 Task: Add a signature Leila Perez containing With heartfelt thanks and warm wishes, Leila Perez to email address softage.6@softage.net and add a label Sales orders
Action: Mouse moved to (968, 54)
Screenshot: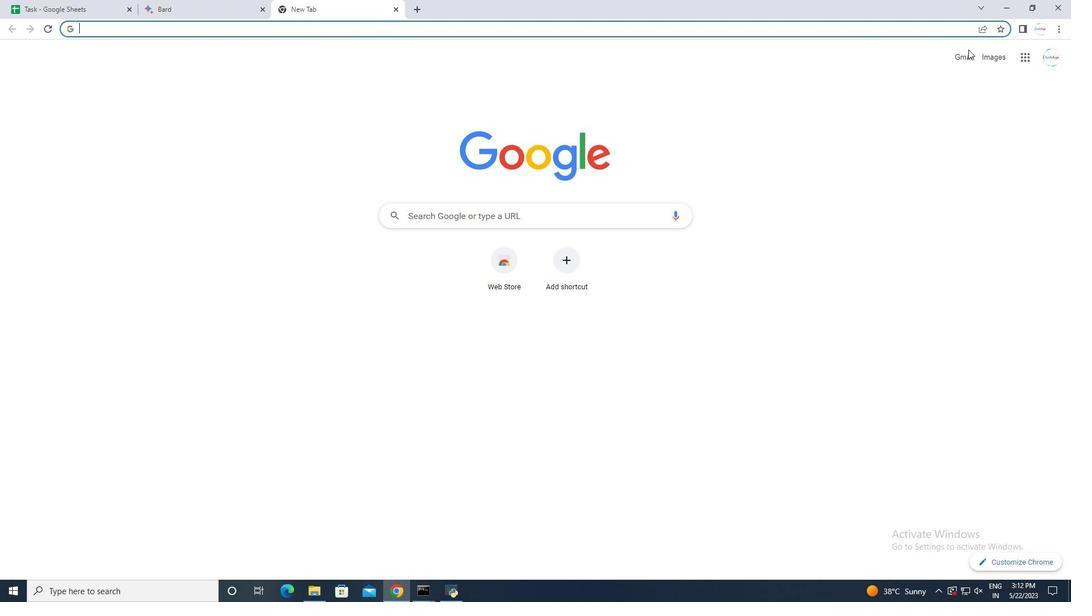 
Action: Mouse pressed left at (968, 54)
Screenshot: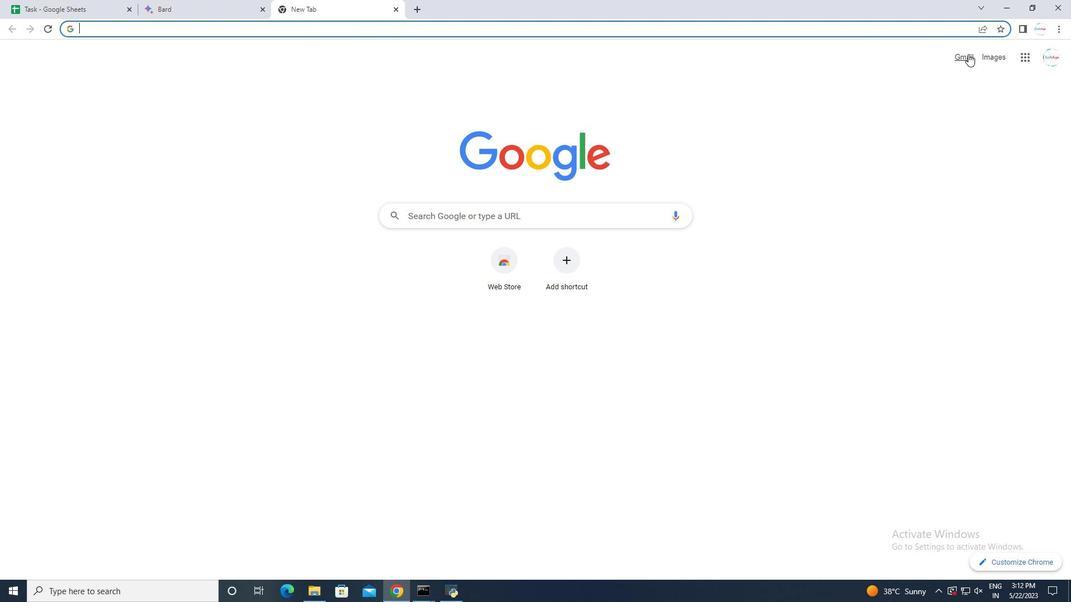 
Action: Mouse moved to (1002, 58)
Screenshot: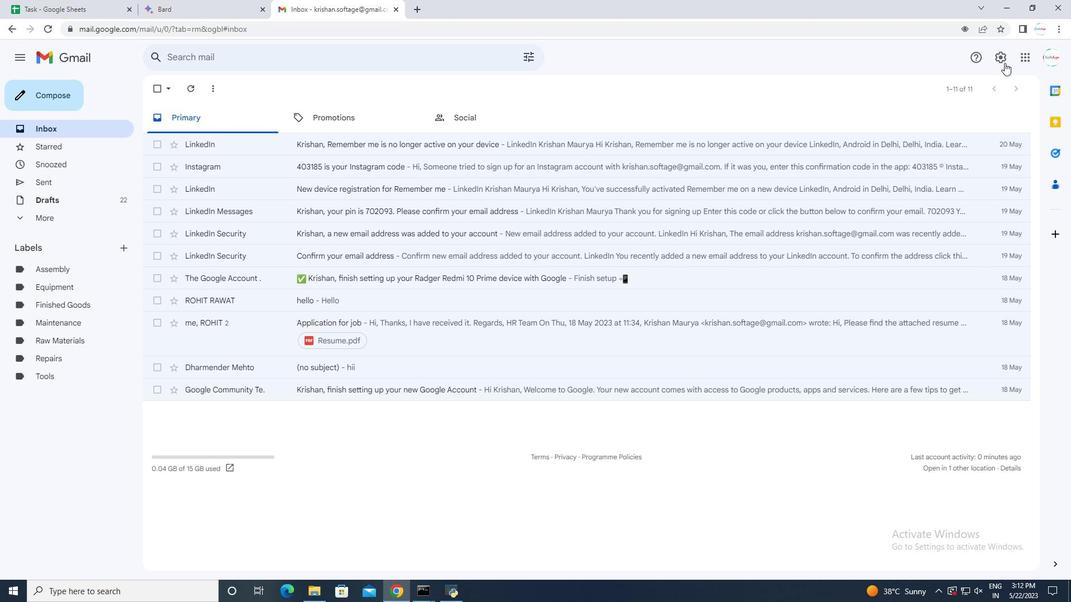
Action: Mouse pressed left at (1002, 58)
Screenshot: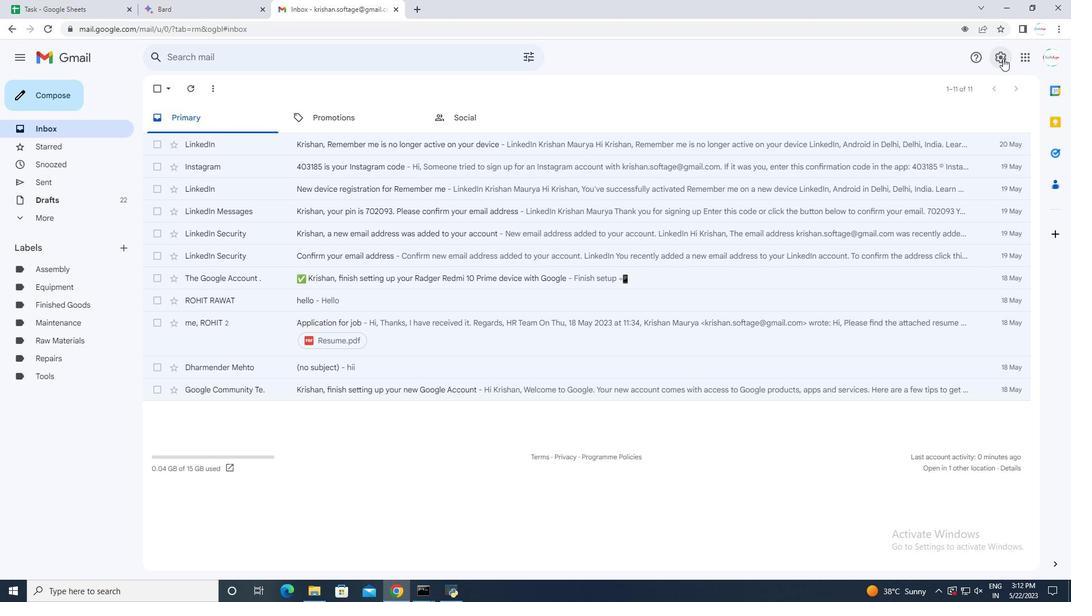 
Action: Mouse moved to (964, 113)
Screenshot: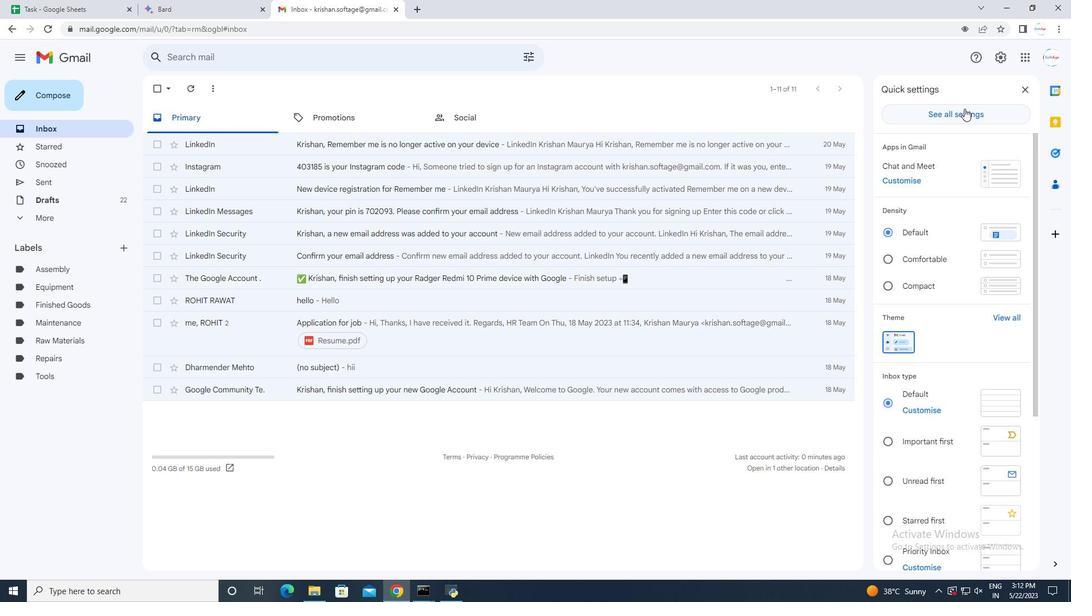 
Action: Mouse pressed left at (964, 113)
Screenshot: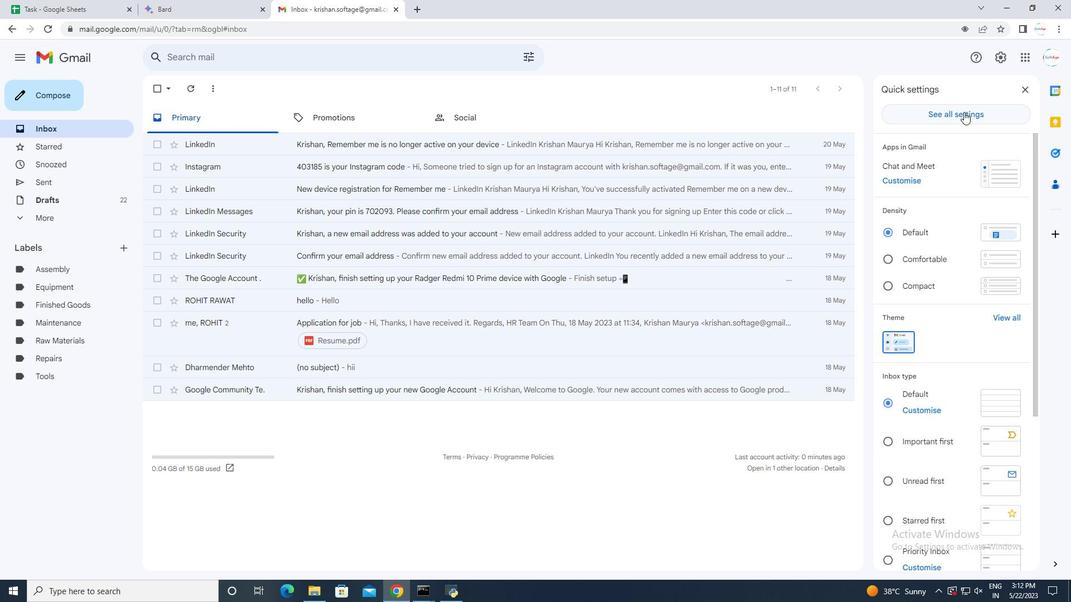
Action: Mouse moved to (231, 176)
Screenshot: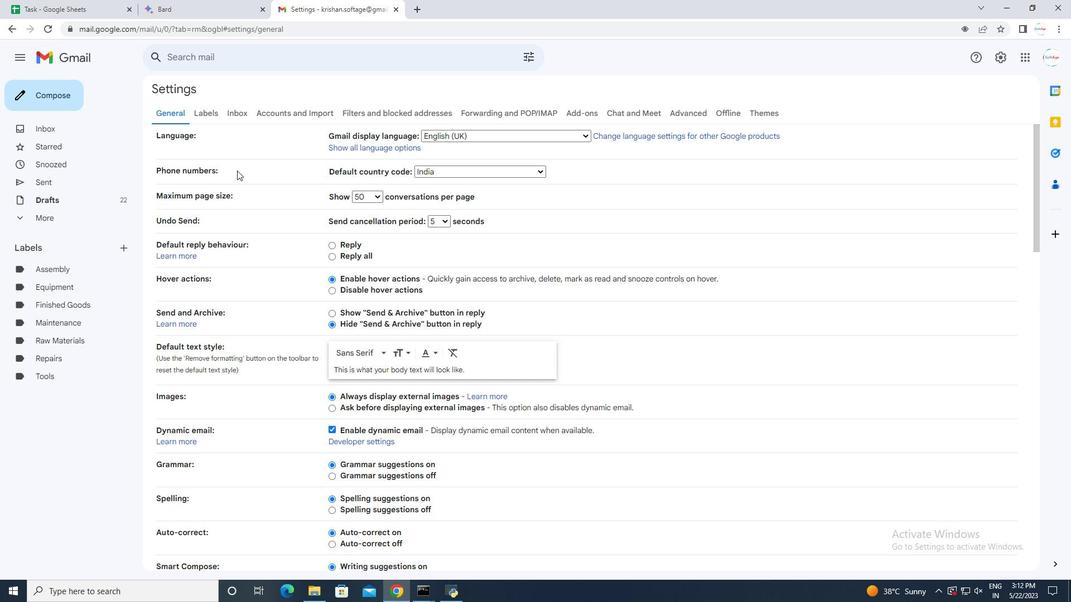
Action: Mouse scrolled (231, 175) with delta (0, 0)
Screenshot: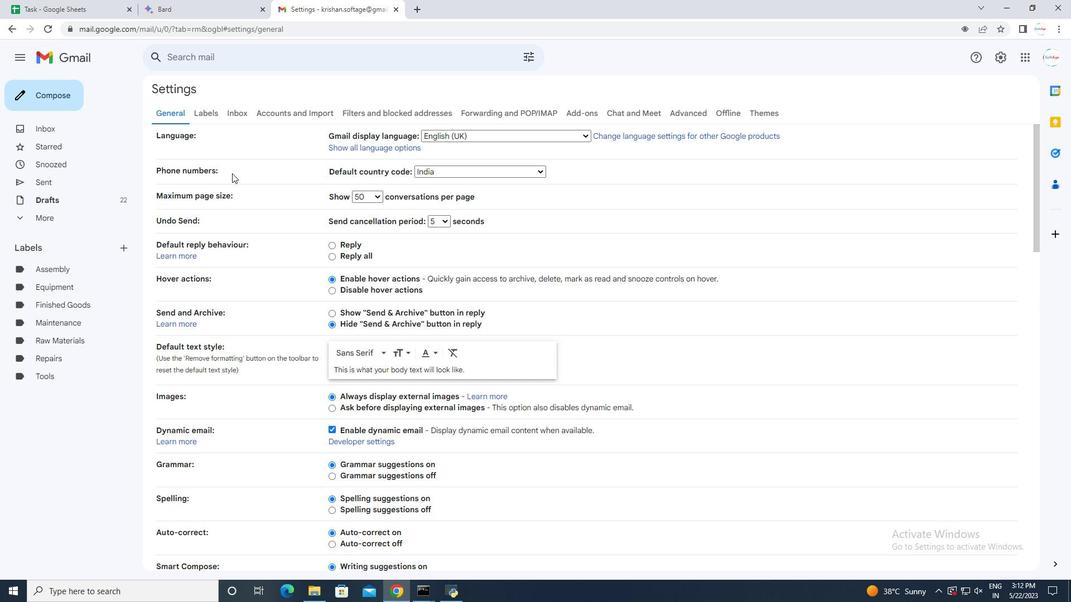 
Action: Mouse moved to (231, 177)
Screenshot: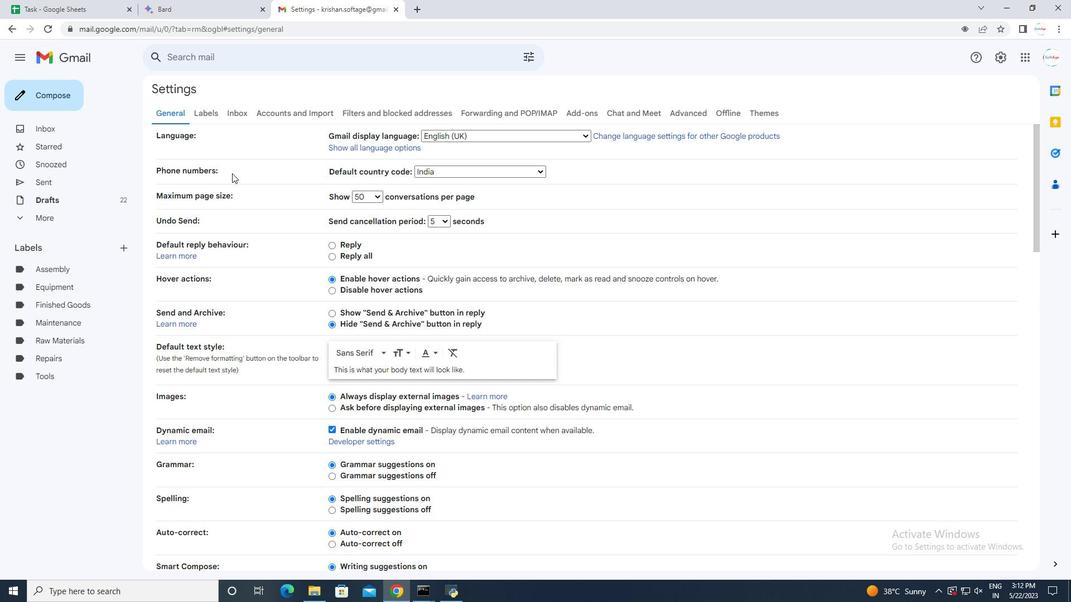 
Action: Mouse scrolled (231, 176) with delta (0, 0)
Screenshot: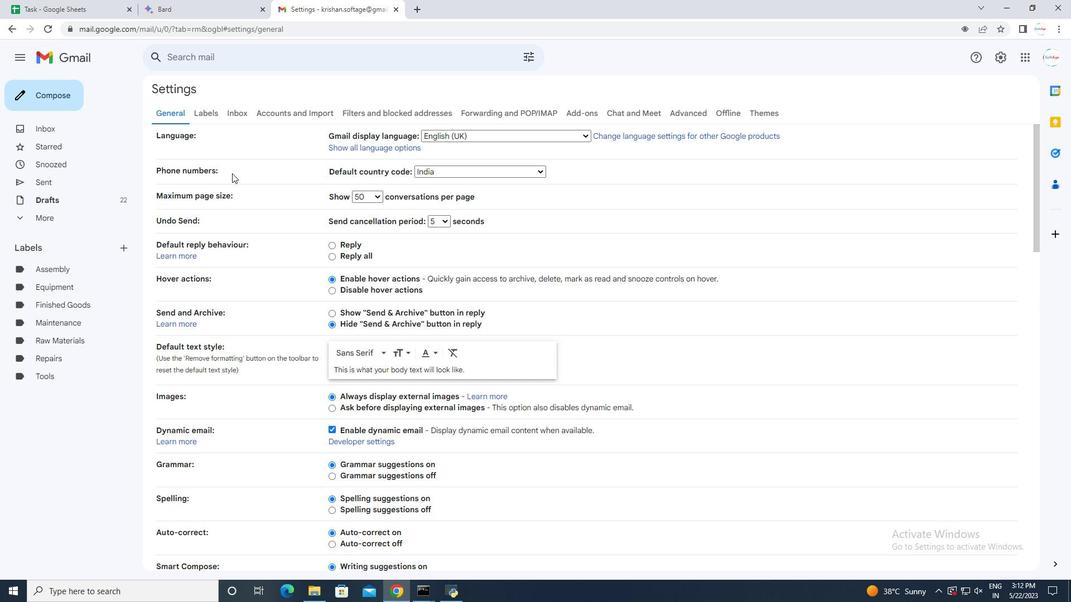 
Action: Mouse scrolled (231, 176) with delta (0, 0)
Screenshot: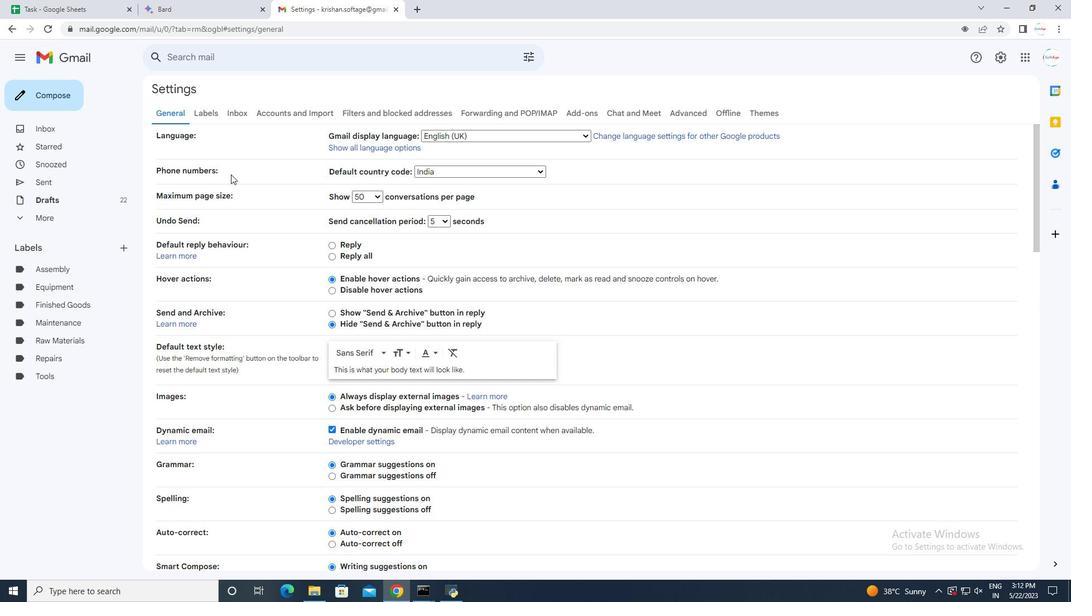 
Action: Mouse scrolled (231, 176) with delta (0, 0)
Screenshot: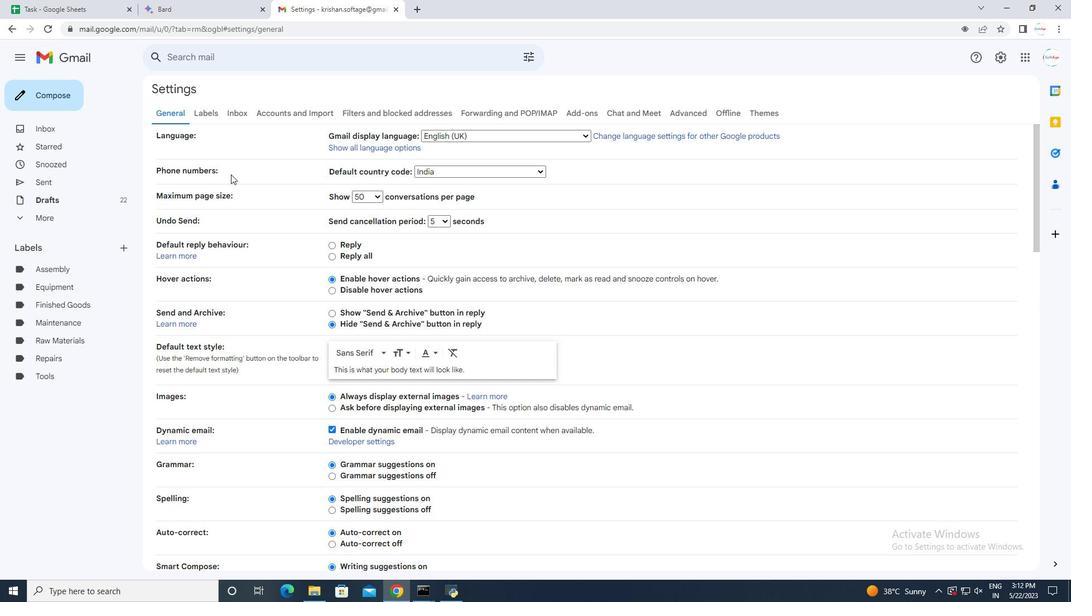 
Action: Mouse scrolled (231, 176) with delta (0, 0)
Screenshot: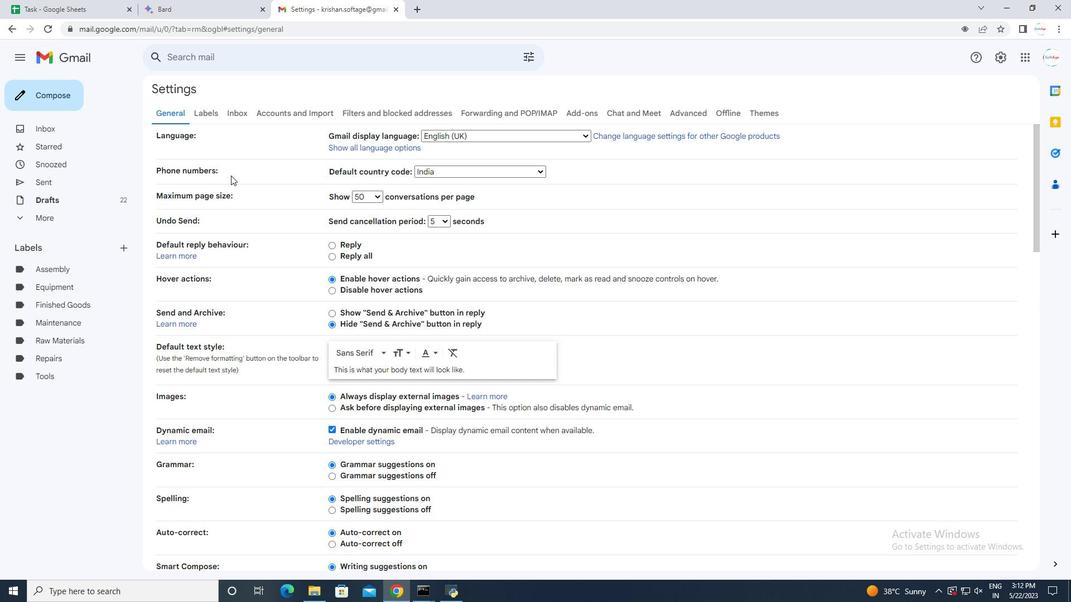 
Action: Mouse scrolled (231, 176) with delta (0, 0)
Screenshot: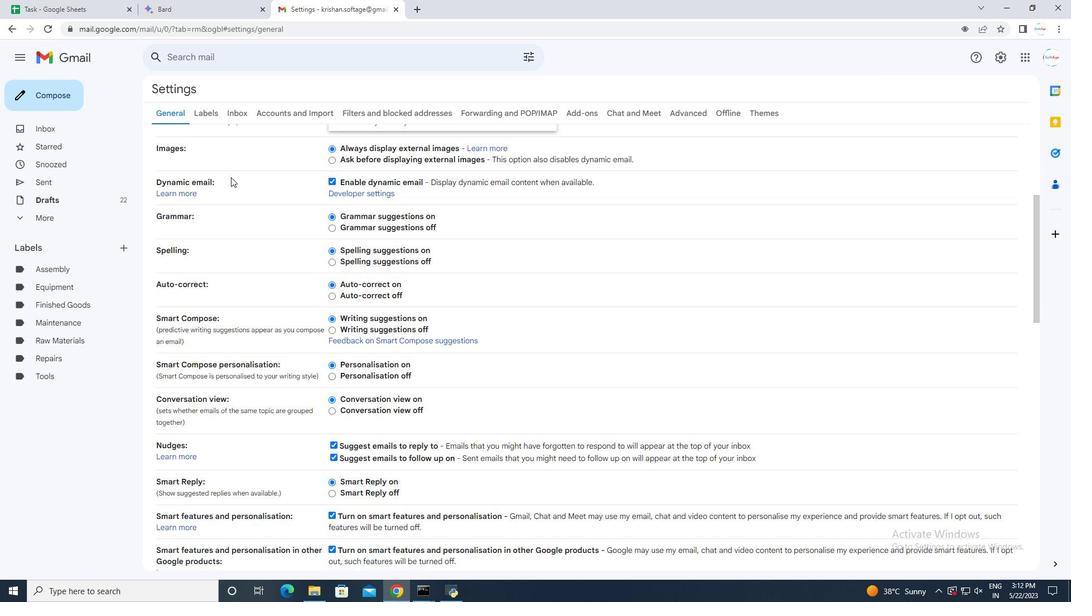
Action: Mouse scrolled (231, 176) with delta (0, 0)
Screenshot: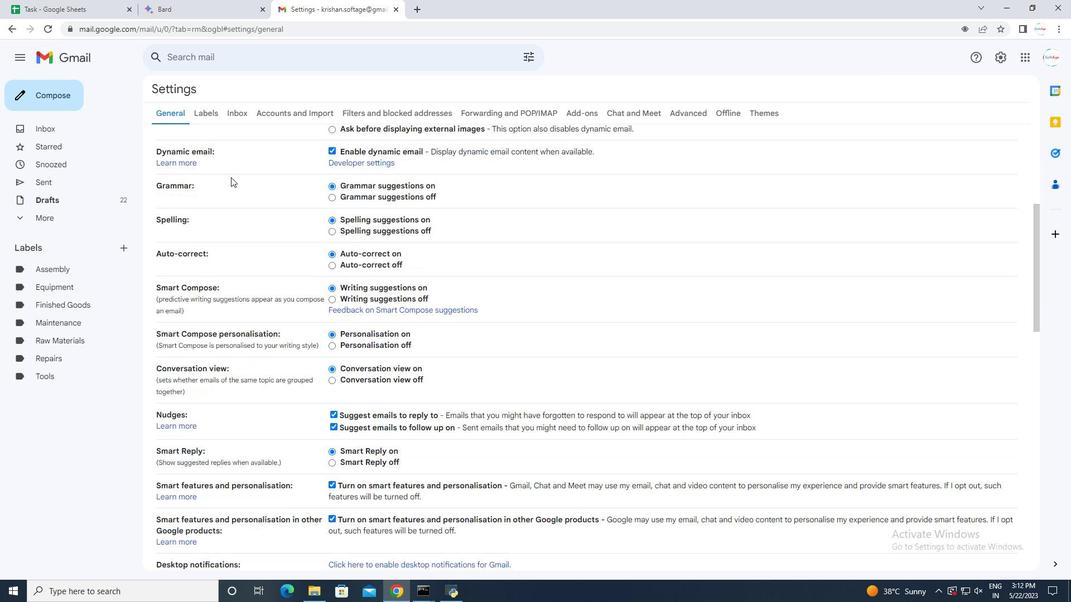 
Action: Mouse scrolled (231, 176) with delta (0, 0)
Screenshot: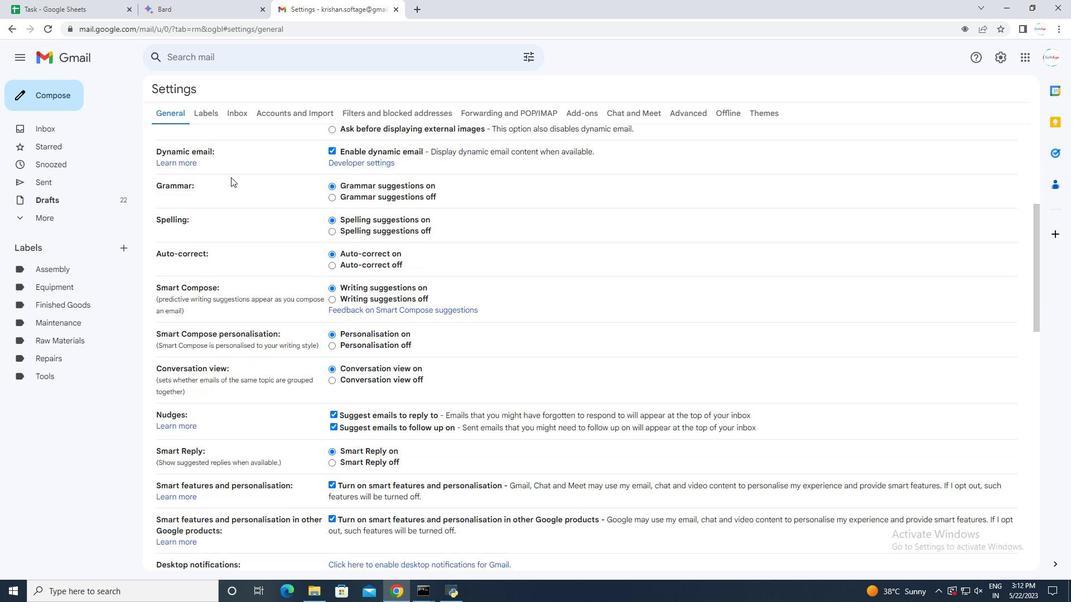 
Action: Mouse scrolled (231, 176) with delta (0, 0)
Screenshot: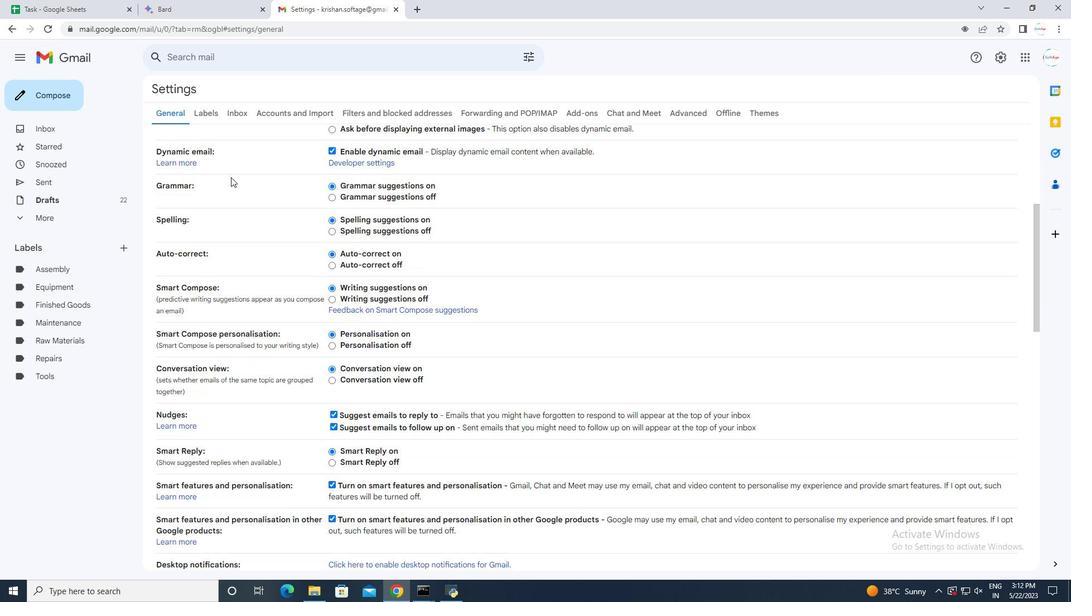 
Action: Mouse moved to (234, 185)
Screenshot: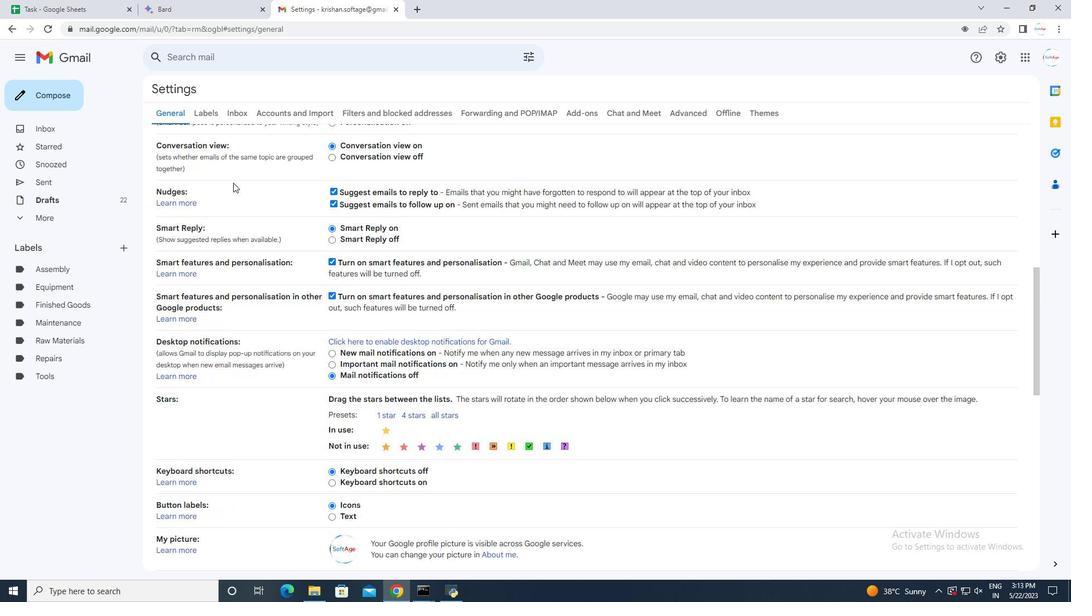 
Action: Mouse scrolled (233, 184) with delta (0, 0)
Screenshot: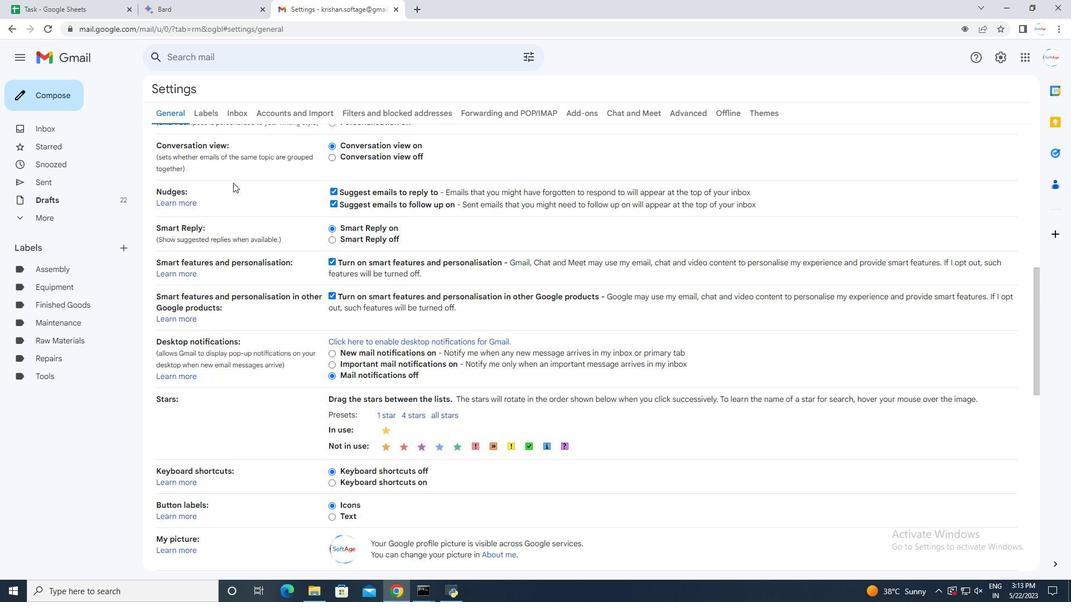 
Action: Mouse moved to (234, 185)
Screenshot: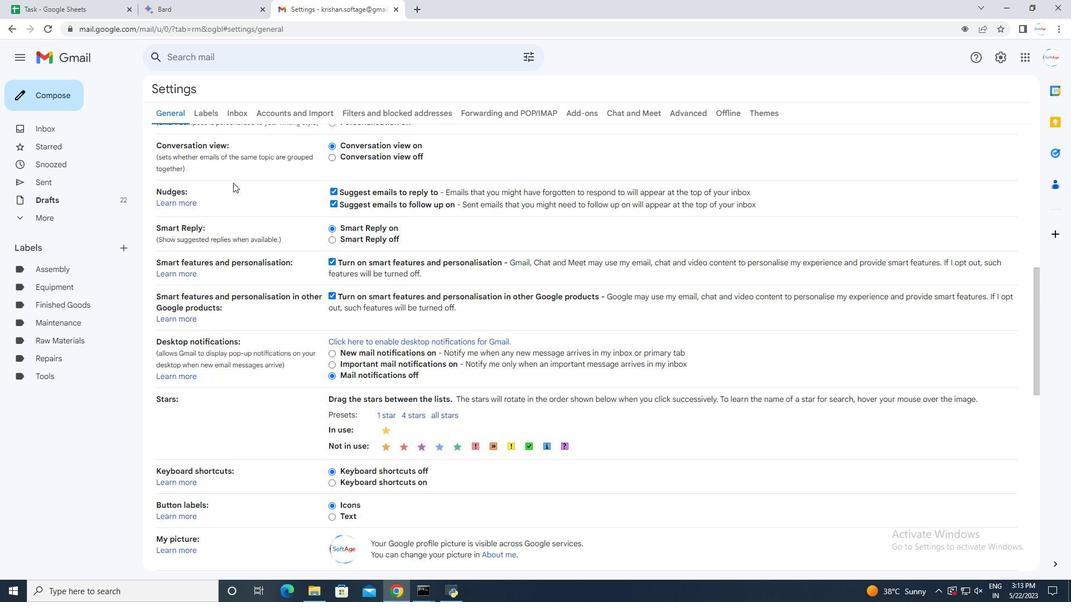 
Action: Mouse scrolled (234, 184) with delta (0, 0)
Screenshot: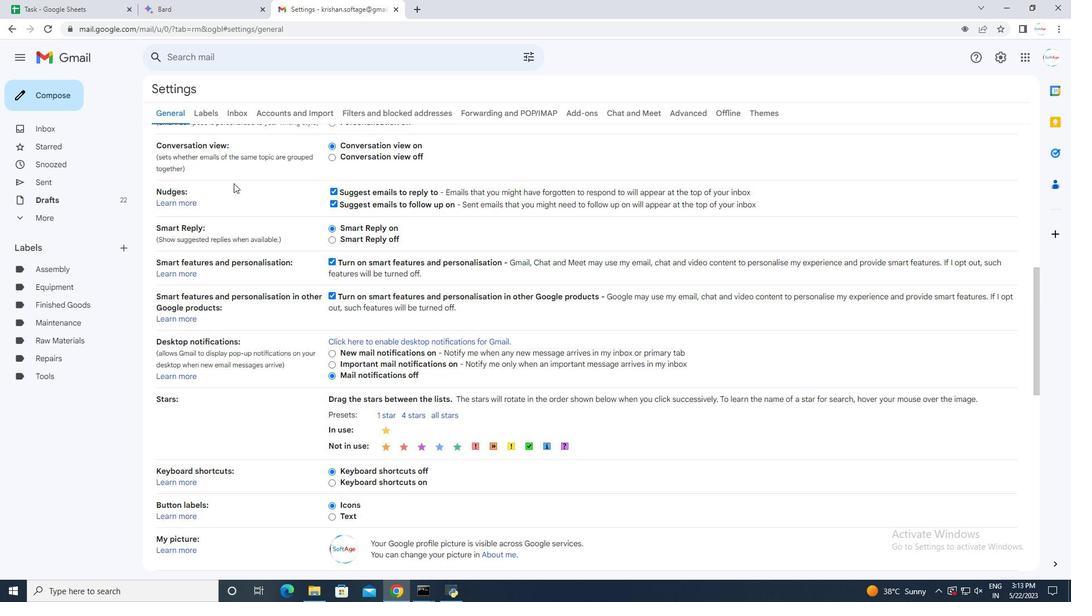 
Action: Mouse moved to (237, 192)
Screenshot: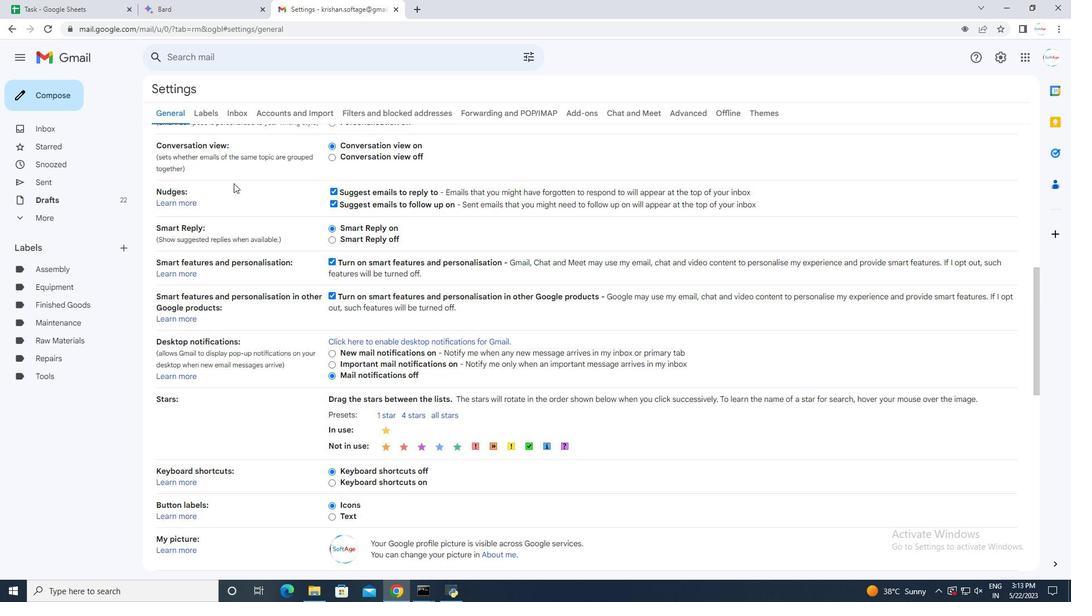 
Action: Mouse scrolled (234, 185) with delta (0, 0)
Screenshot: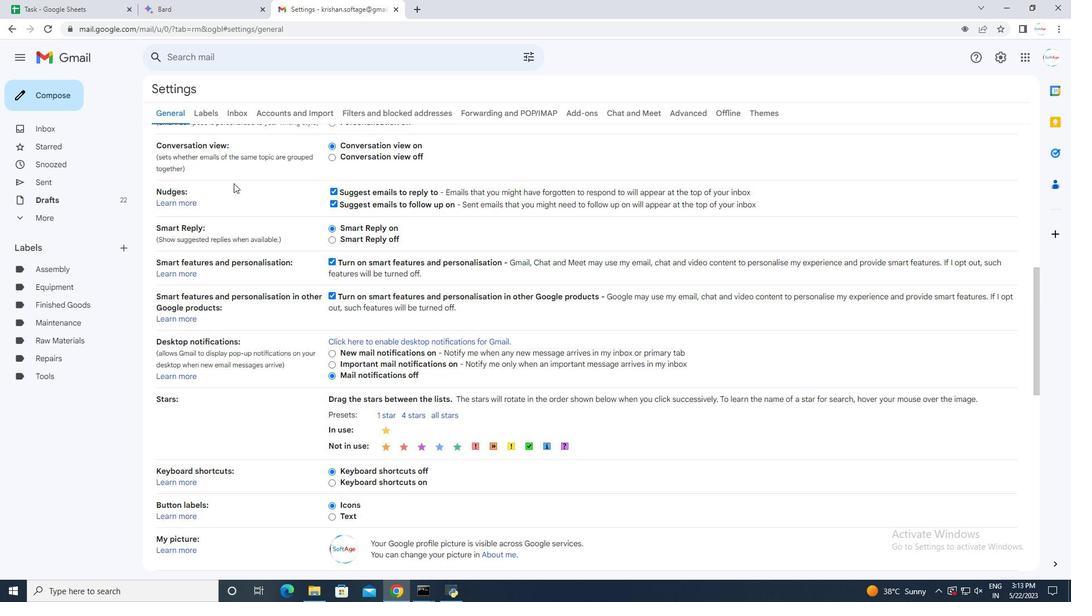 
Action: Mouse moved to (242, 208)
Screenshot: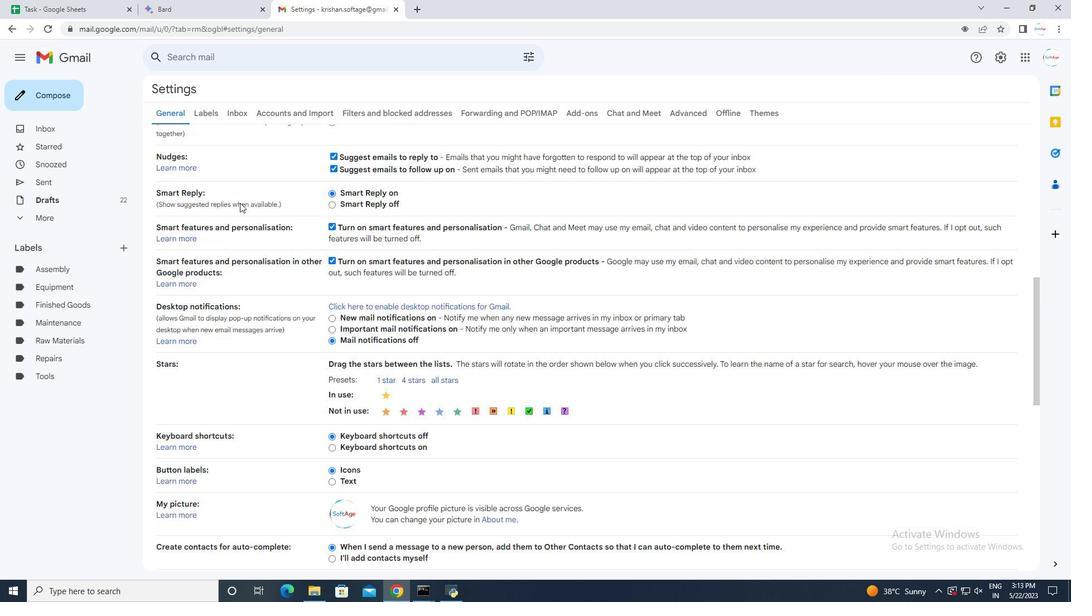
Action: Mouse scrolled (242, 208) with delta (0, 0)
Screenshot: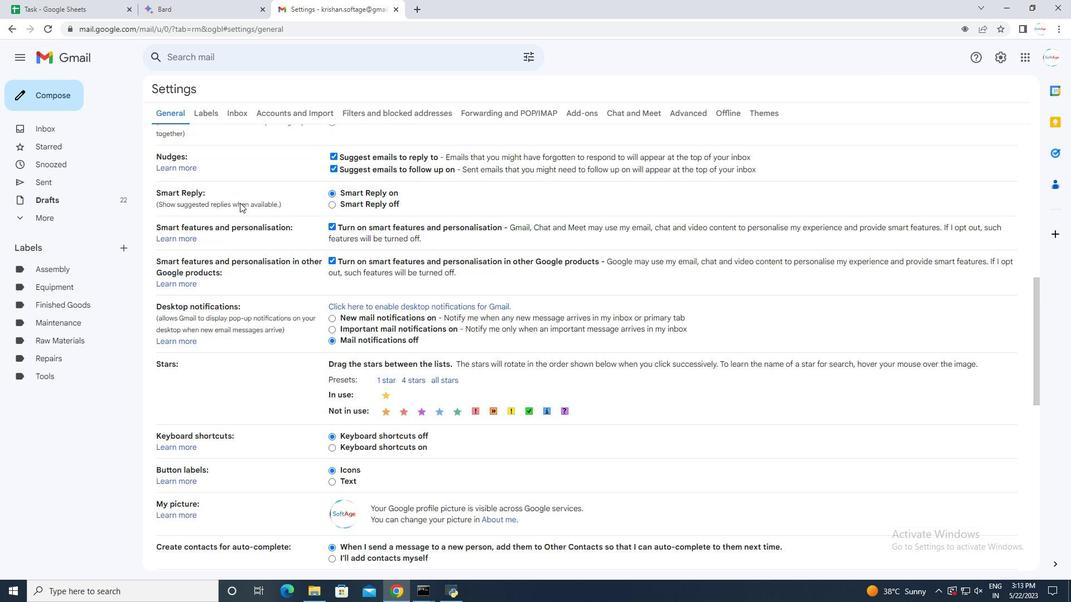 
Action: Mouse moved to (243, 210)
Screenshot: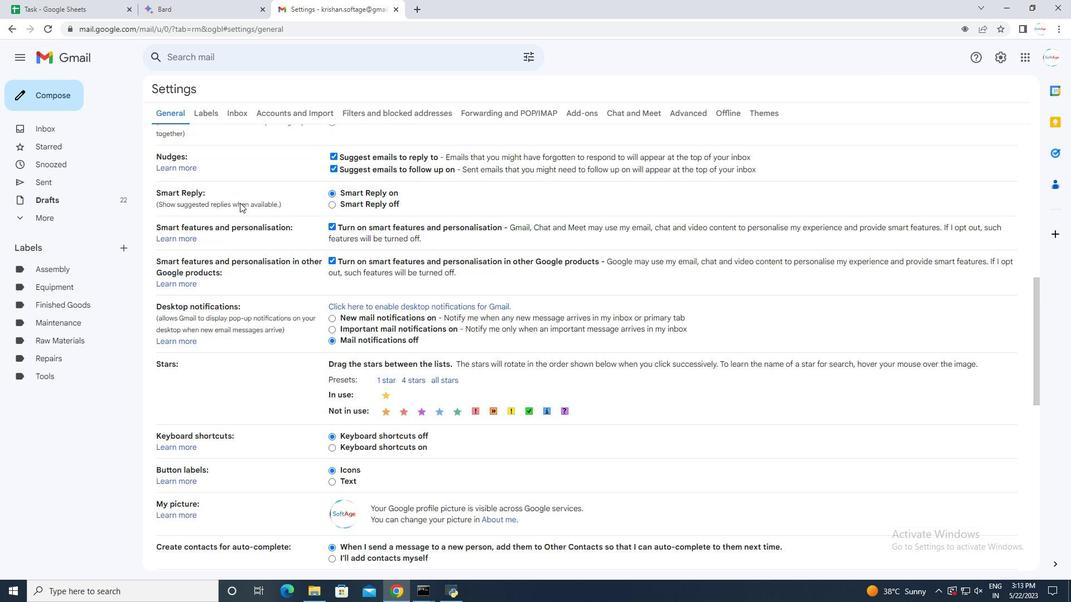 
Action: Mouse scrolled (243, 209) with delta (0, 0)
Screenshot: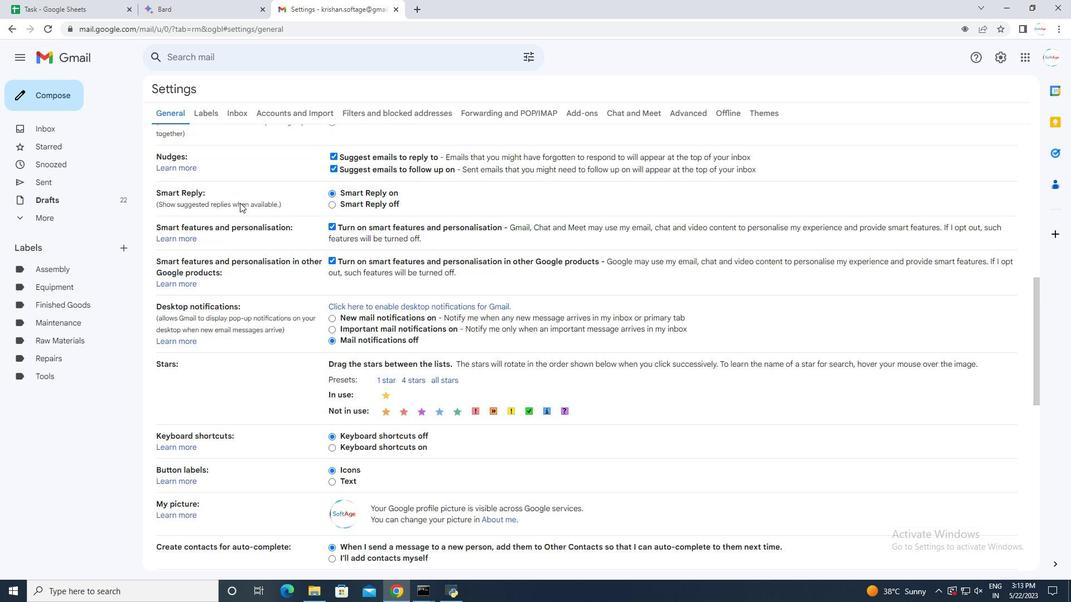 
Action: Mouse moved to (243, 210)
Screenshot: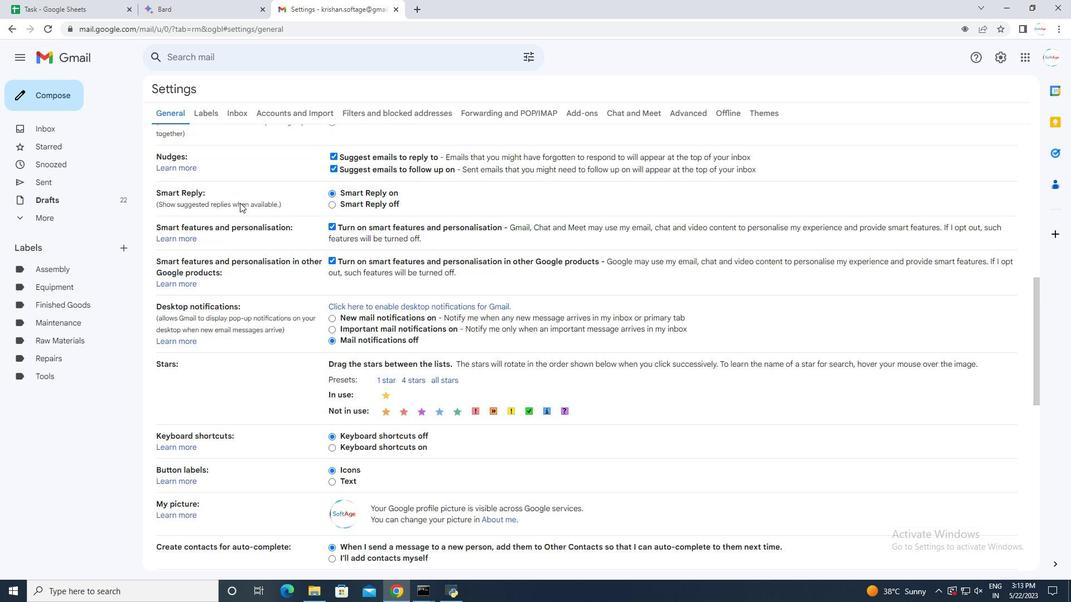 
Action: Mouse scrolled (243, 209) with delta (0, 0)
Screenshot: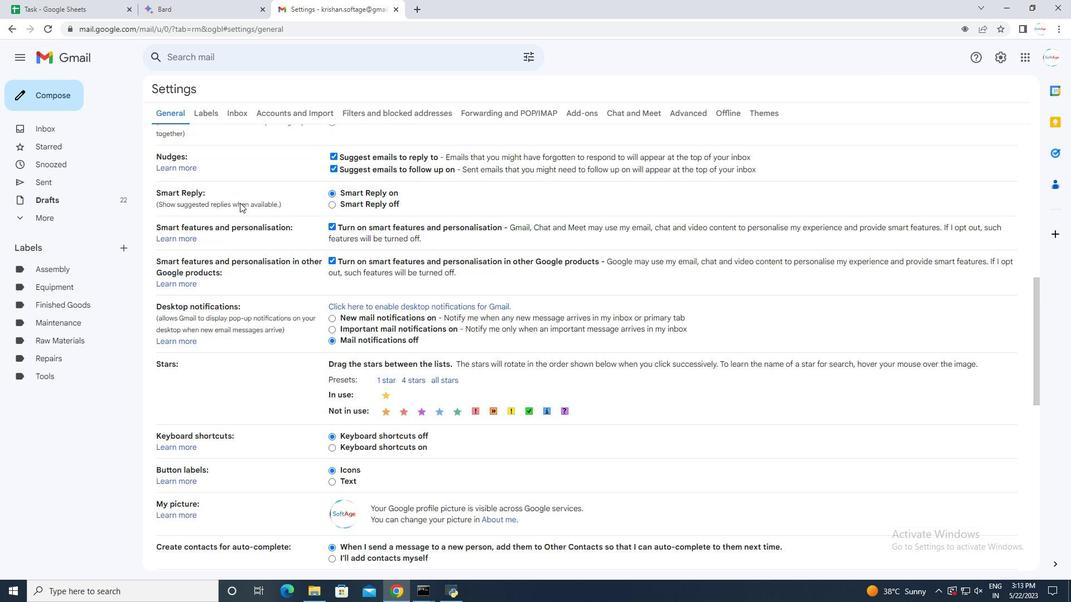 
Action: Mouse moved to (420, 409)
Screenshot: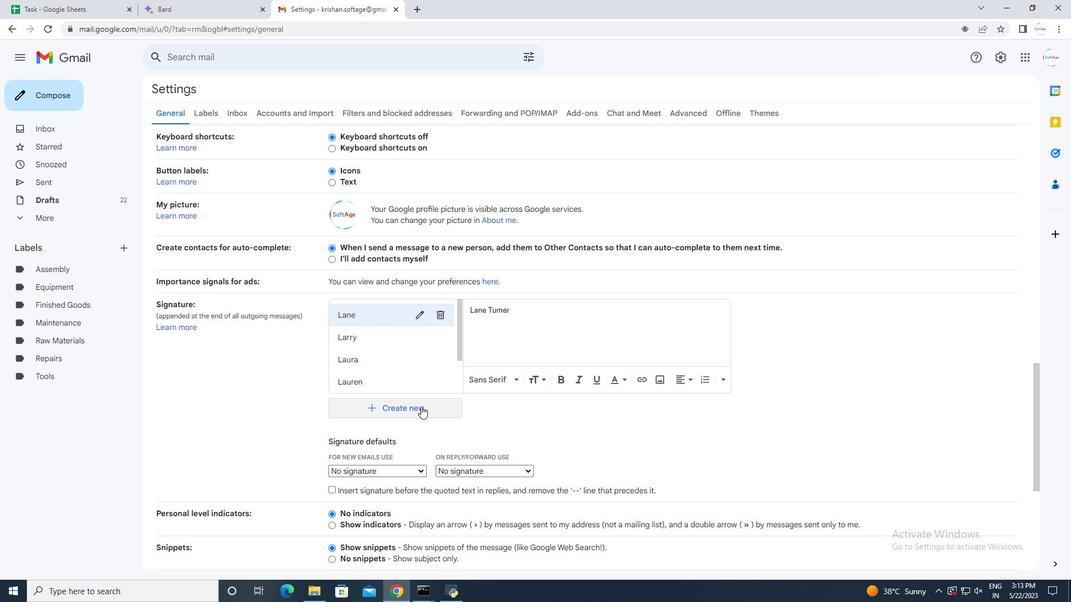 
Action: Mouse pressed left at (420, 409)
Screenshot: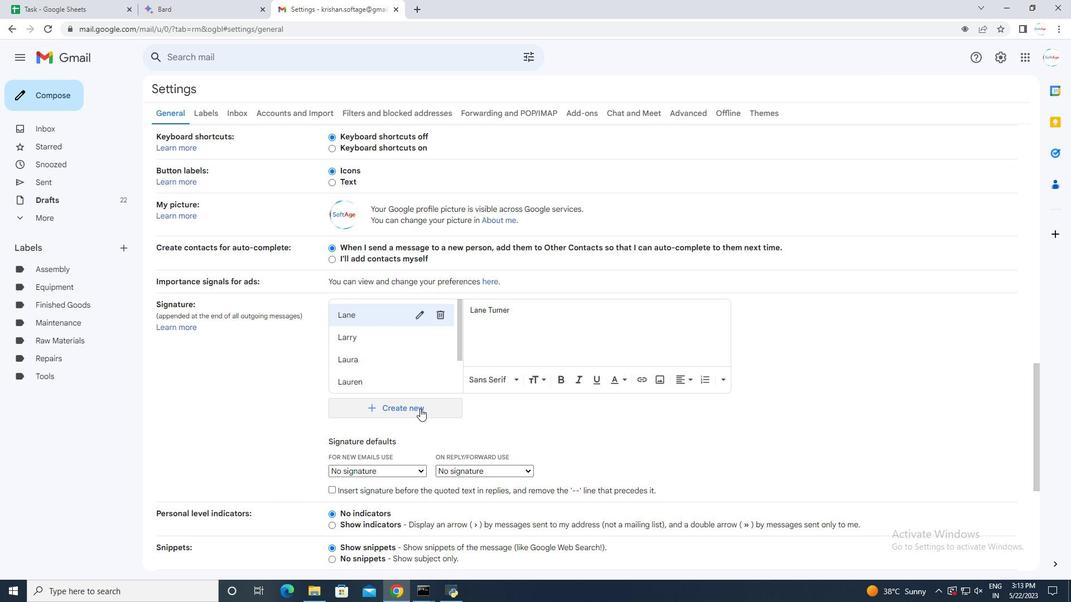 
Action: Mouse moved to (441, 300)
Screenshot: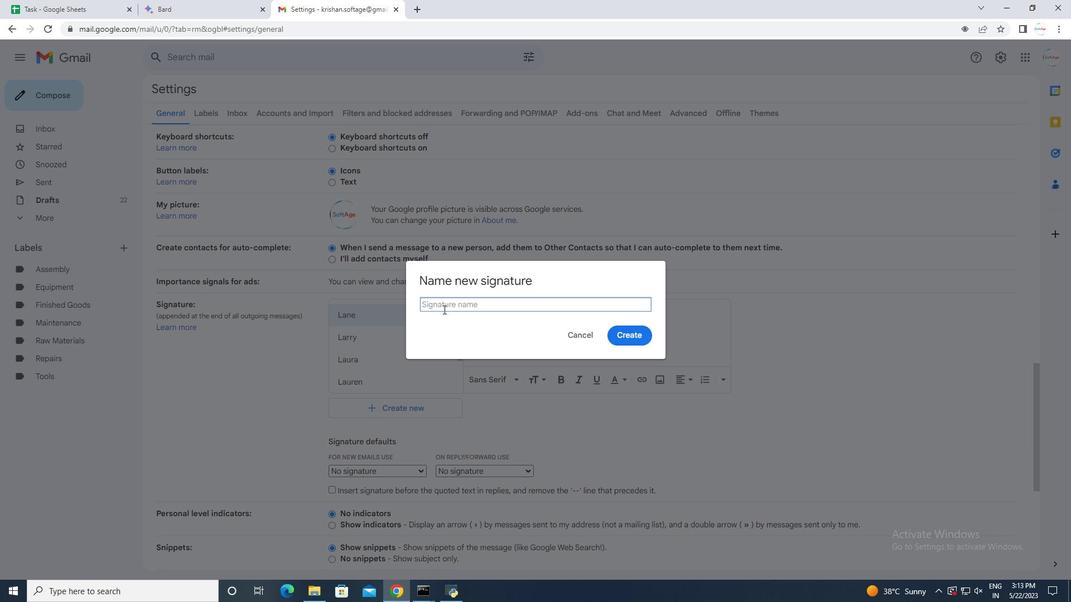 
Action: Mouse pressed left at (441, 300)
Screenshot: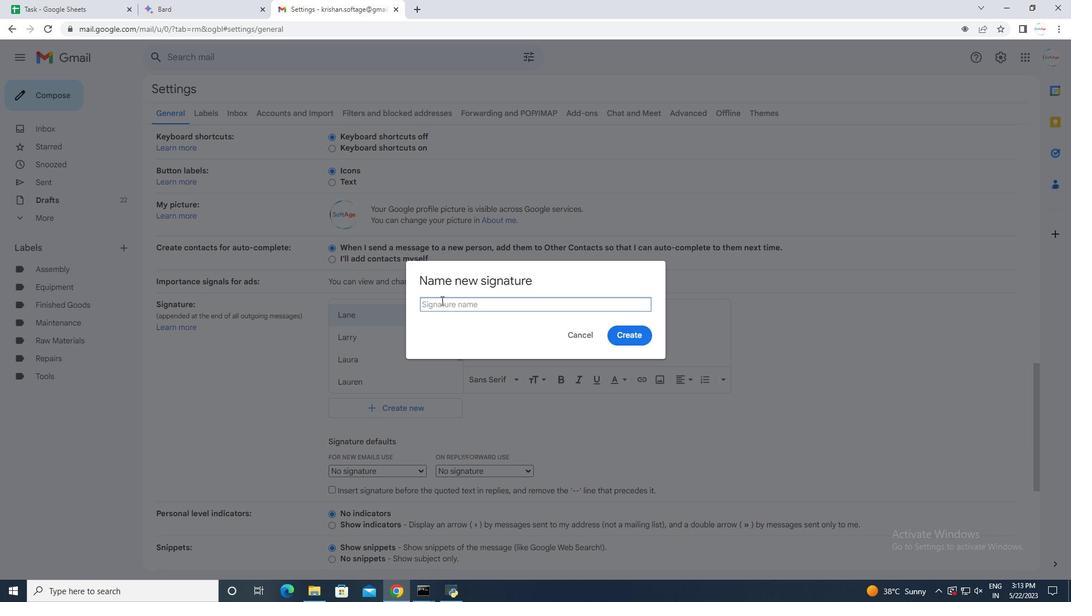 
Action: Mouse moved to (444, 298)
Screenshot: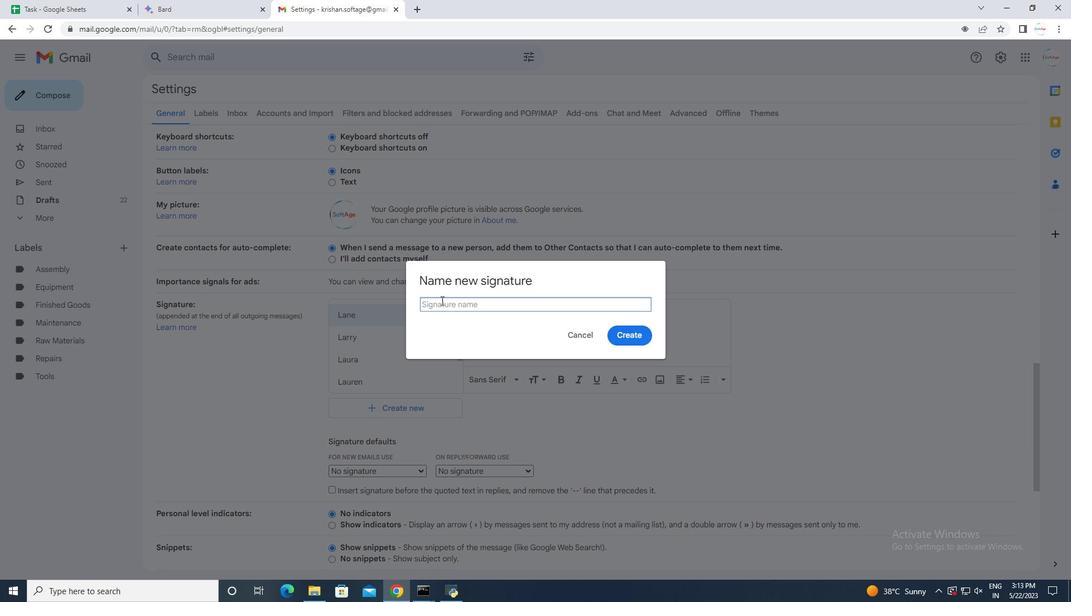 
Action: Key pressed <Key.shift>Leila
Screenshot: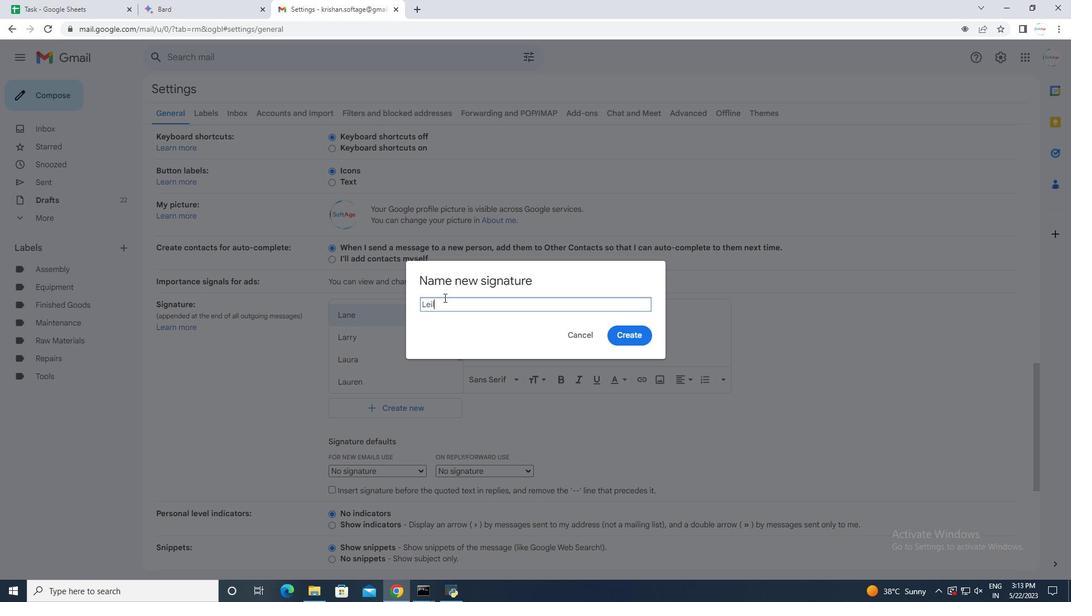 
Action: Mouse moved to (625, 338)
Screenshot: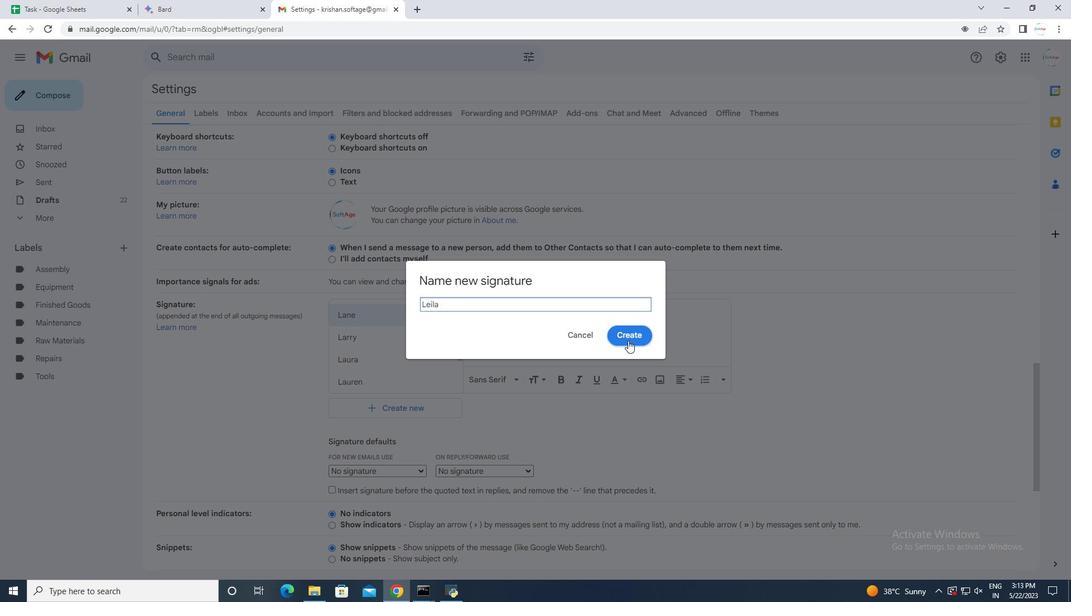 
Action: Mouse pressed left at (625, 338)
Screenshot: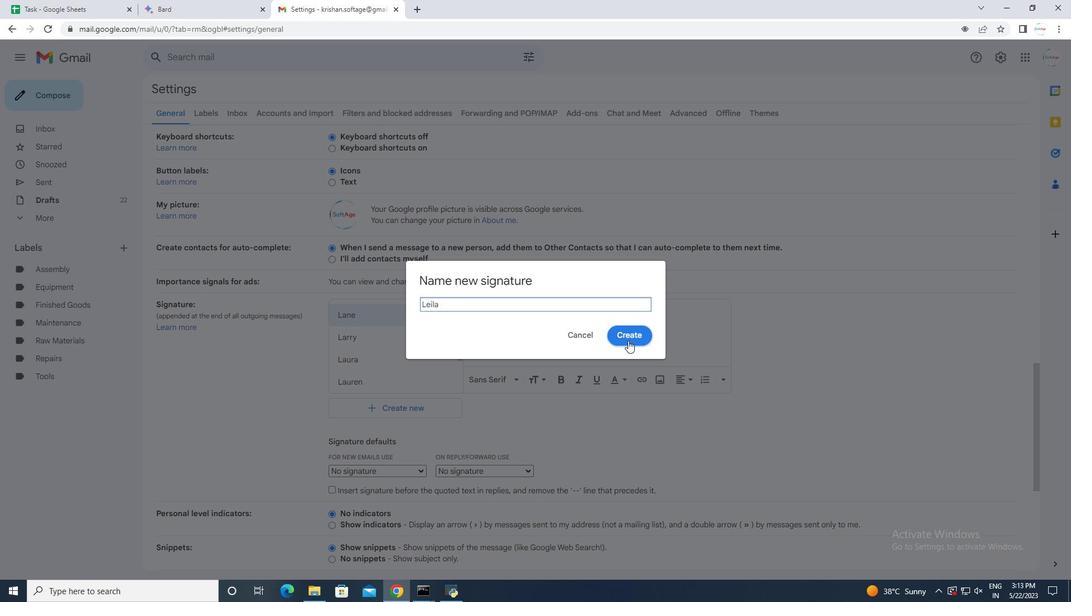 
Action: Mouse moved to (602, 332)
Screenshot: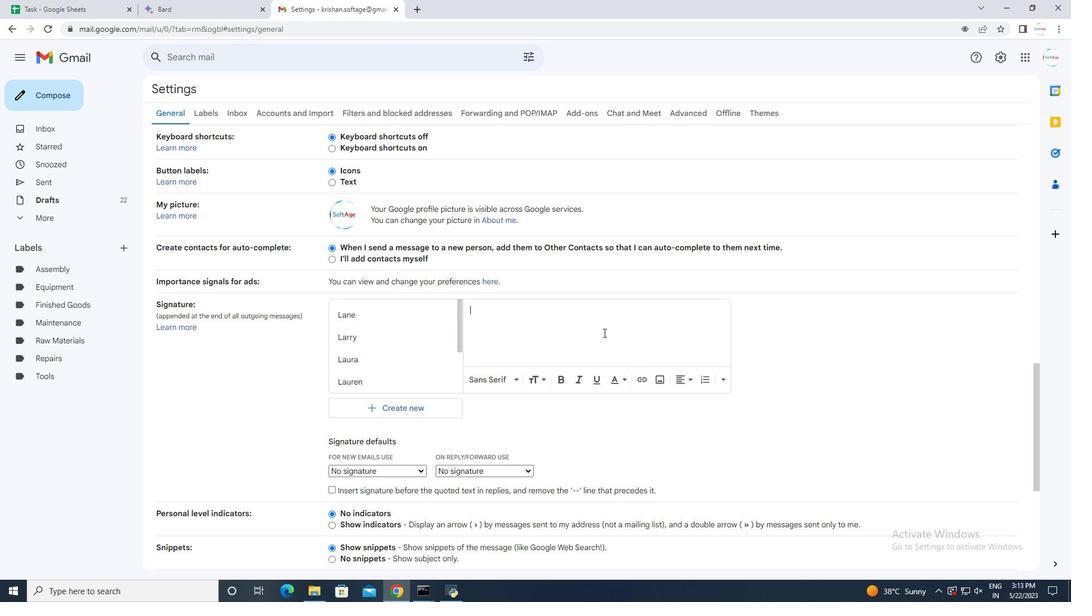 
Action: Mouse pressed left at (602, 332)
Screenshot: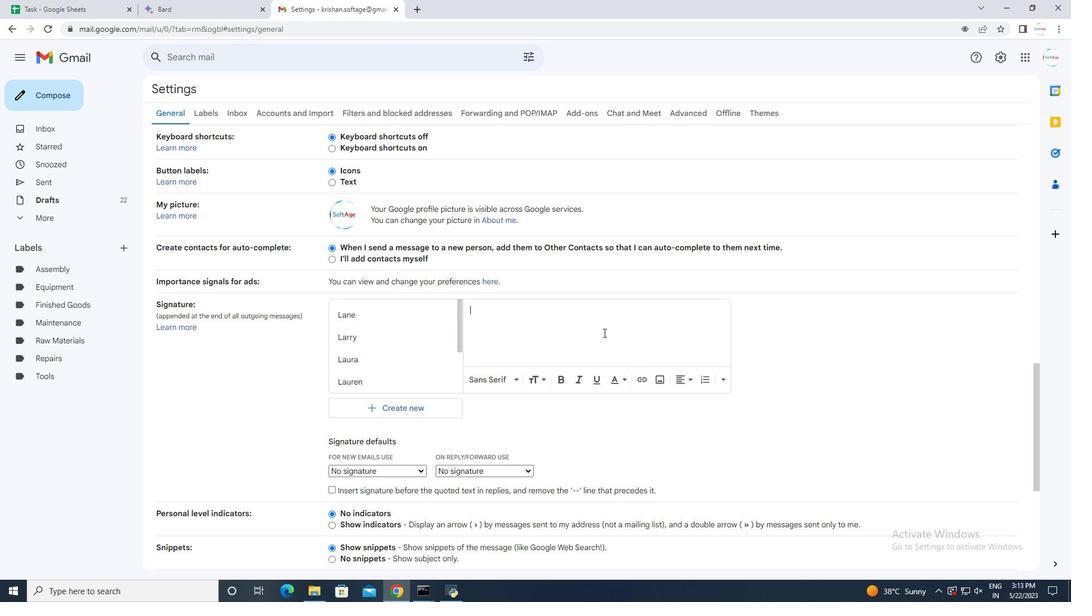 
Action: Key pressed <Key.shift>Leila<Key.space><Key.shift>Perez
Screenshot: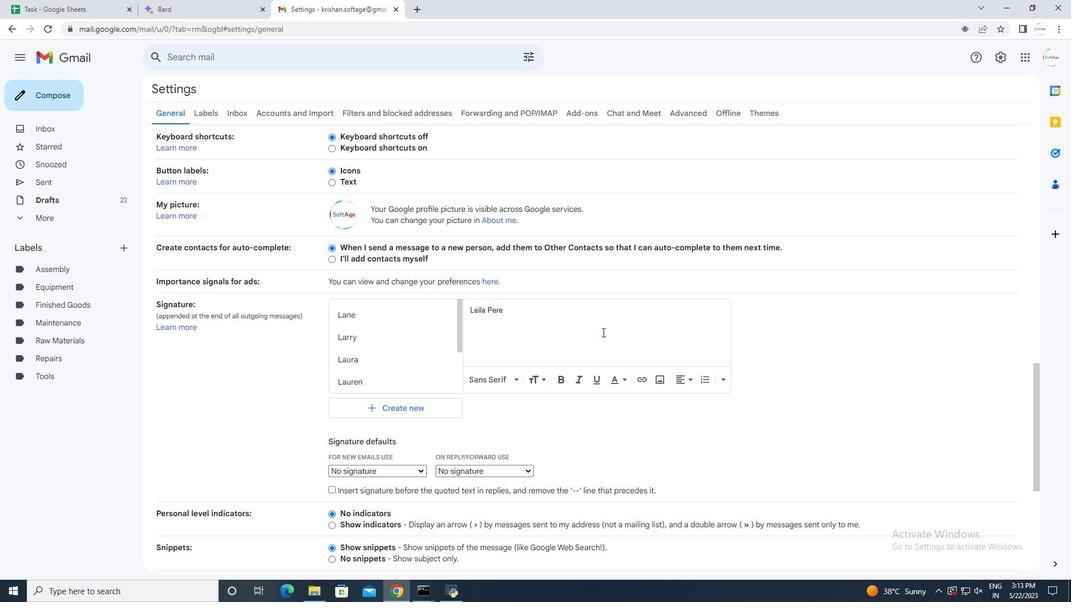 
Action: Mouse moved to (602, 354)
Screenshot: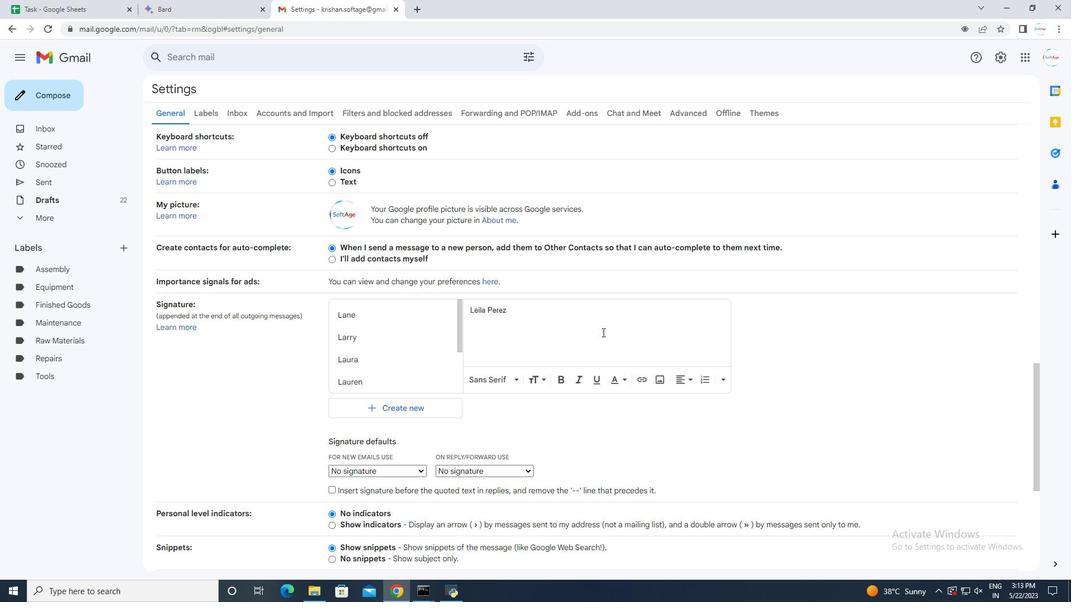 
Action: Mouse scrolled (602, 353) with delta (0, 0)
Screenshot: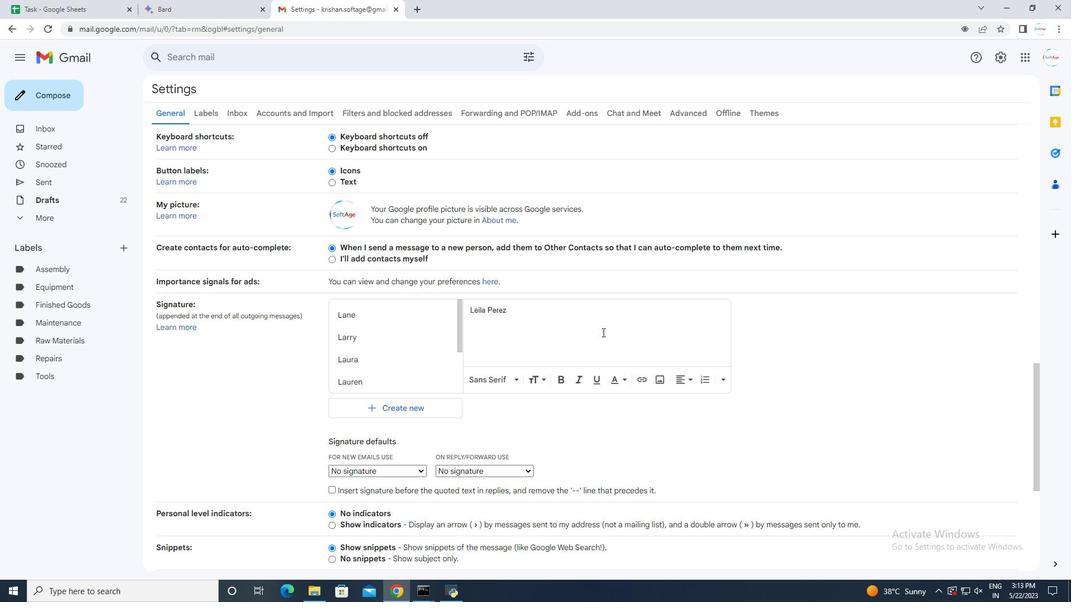 
Action: Mouse moved to (602, 357)
Screenshot: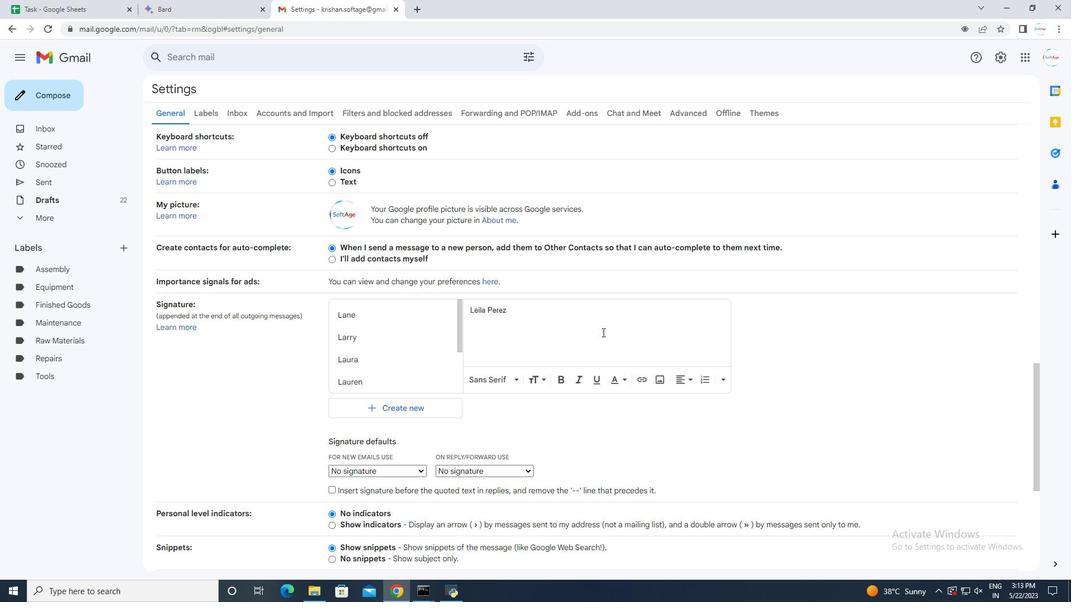 
Action: Mouse scrolled (602, 356) with delta (0, 0)
Screenshot: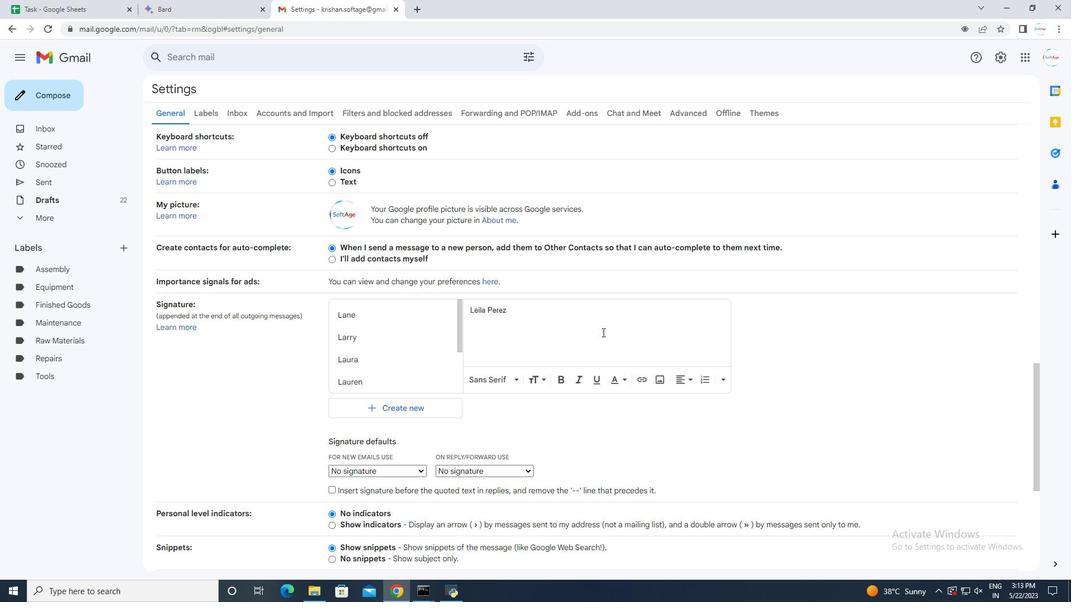 
Action: Mouse moved to (602, 359)
Screenshot: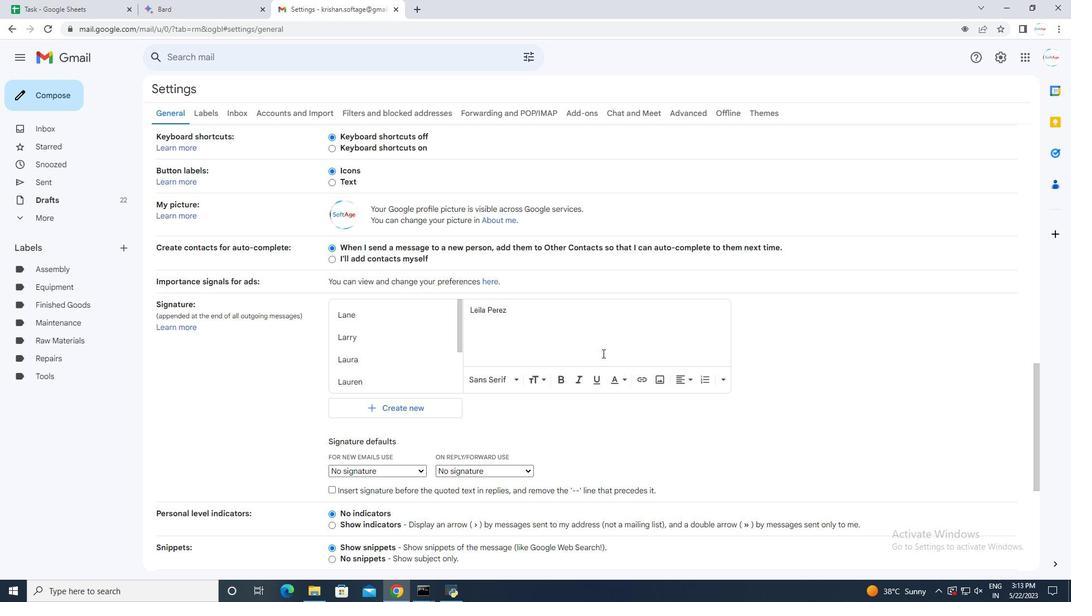 
Action: Mouse scrolled (602, 357) with delta (0, 0)
Screenshot: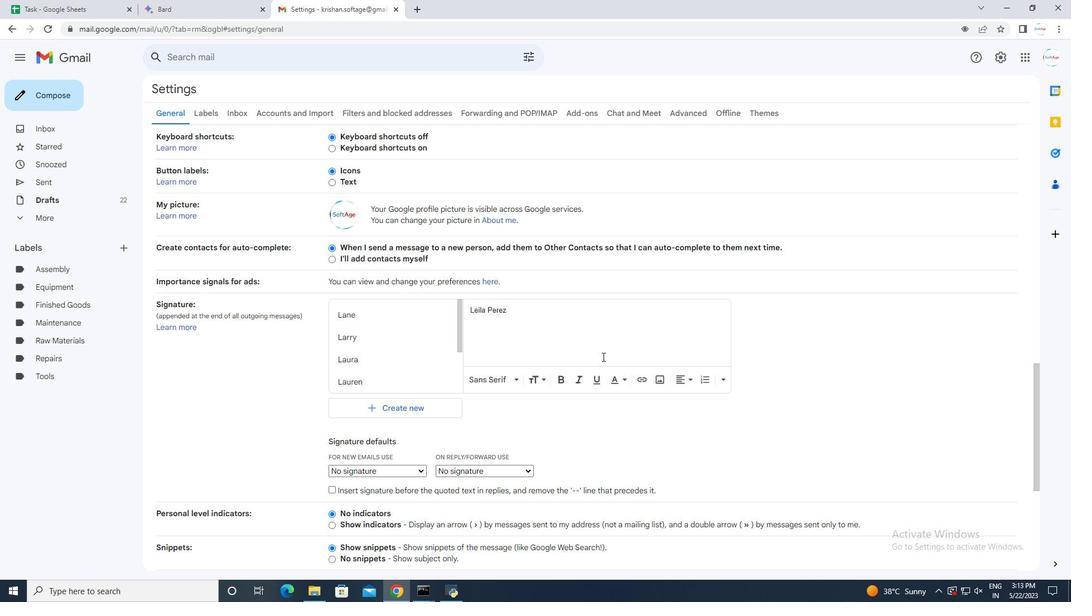 
Action: Mouse scrolled (602, 358) with delta (0, 0)
Screenshot: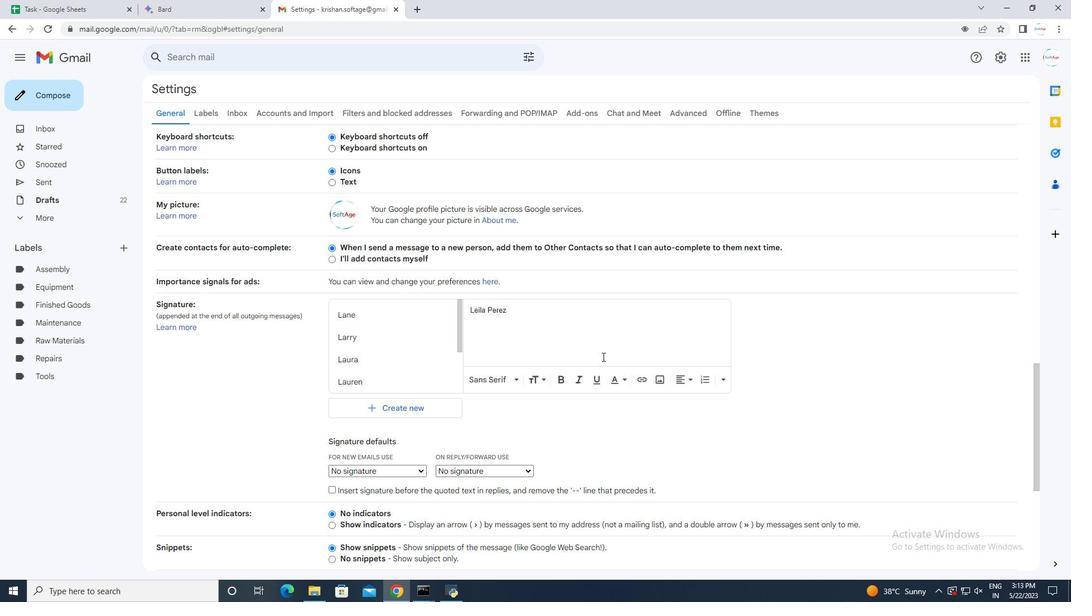 
Action: Mouse scrolled (602, 358) with delta (0, 0)
Screenshot: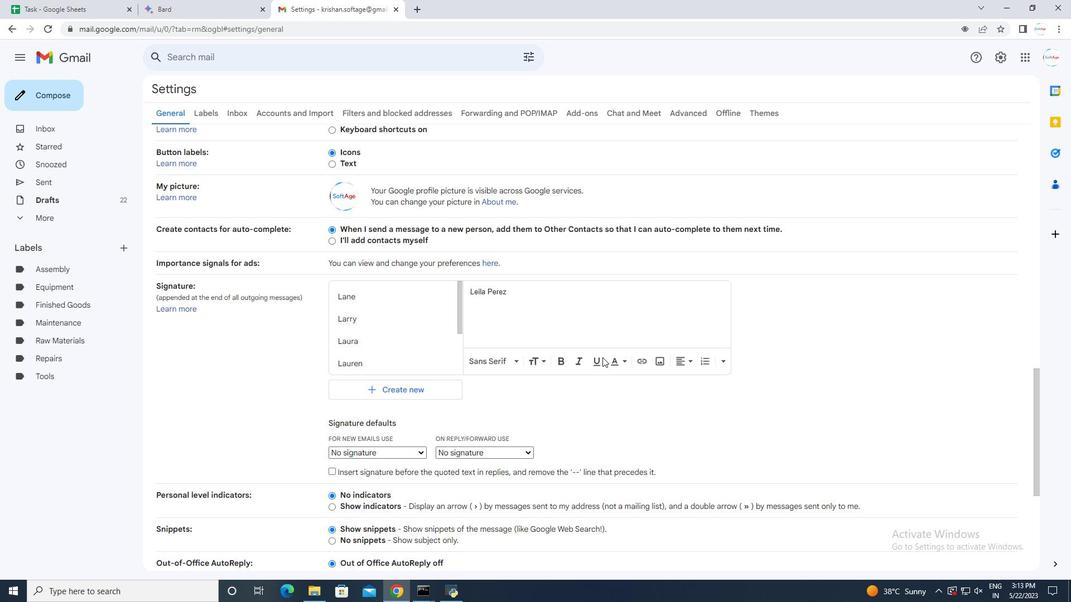 
Action: Mouse moved to (569, 396)
Screenshot: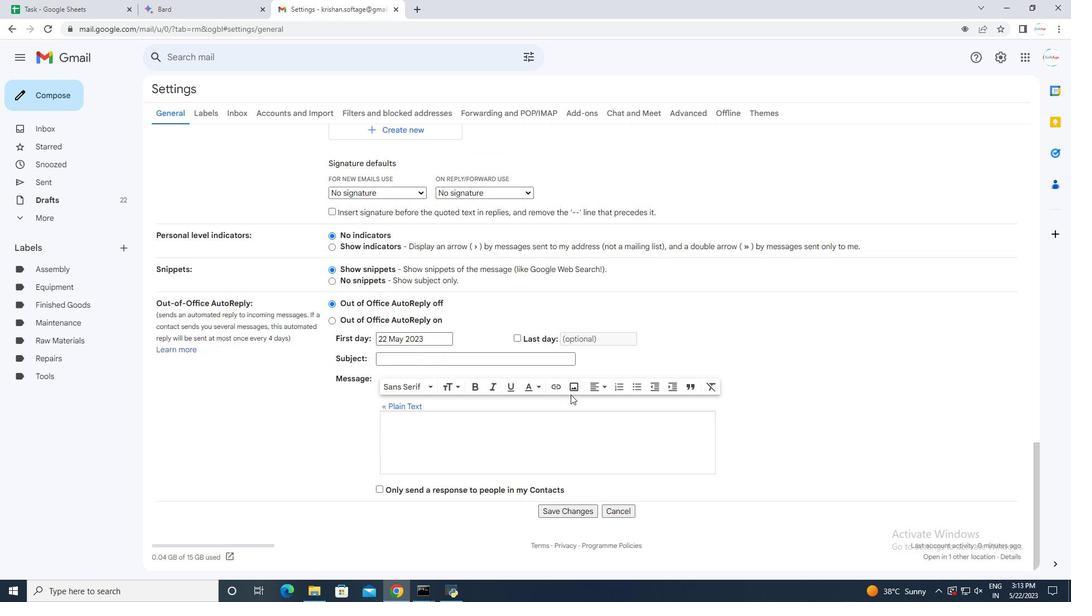 
Action: Mouse scrolled (569, 396) with delta (0, 0)
Screenshot: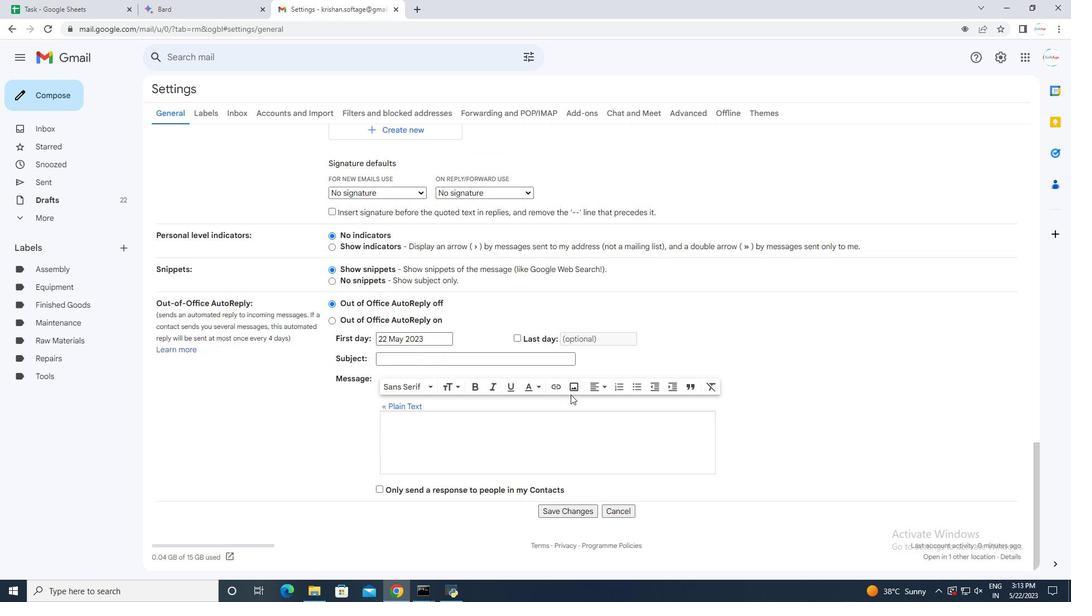 
Action: Mouse moved to (569, 397)
Screenshot: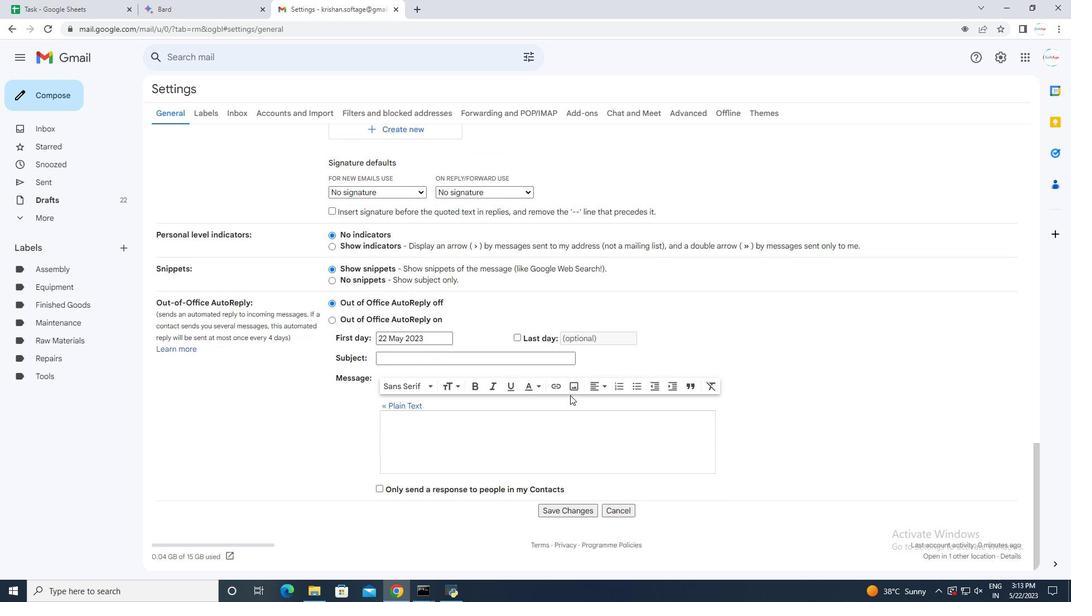 
Action: Mouse scrolled (569, 396) with delta (0, 0)
Screenshot: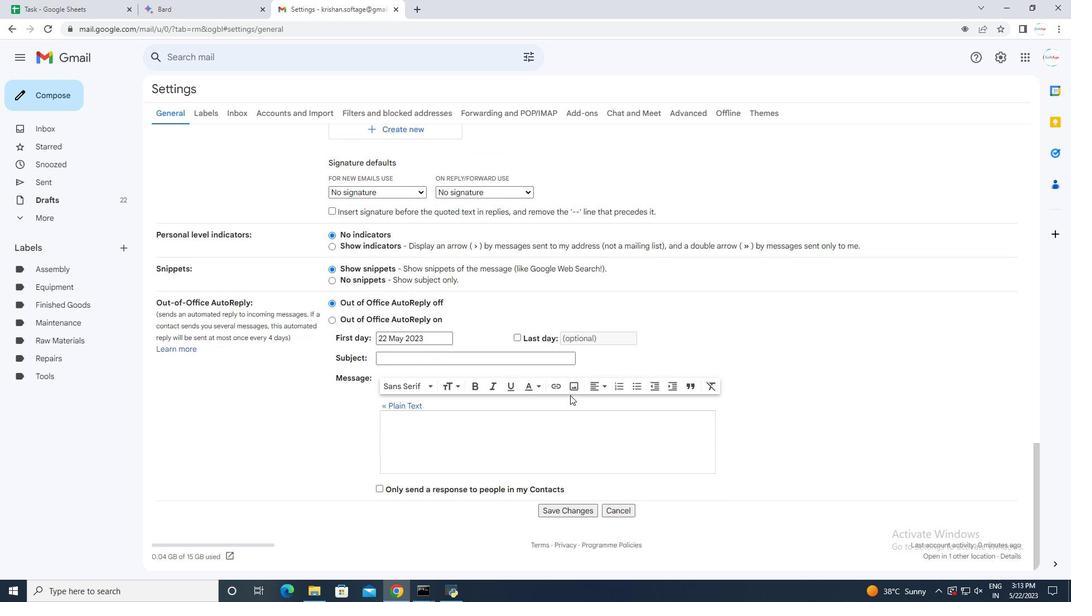 
Action: Mouse moved to (554, 514)
Screenshot: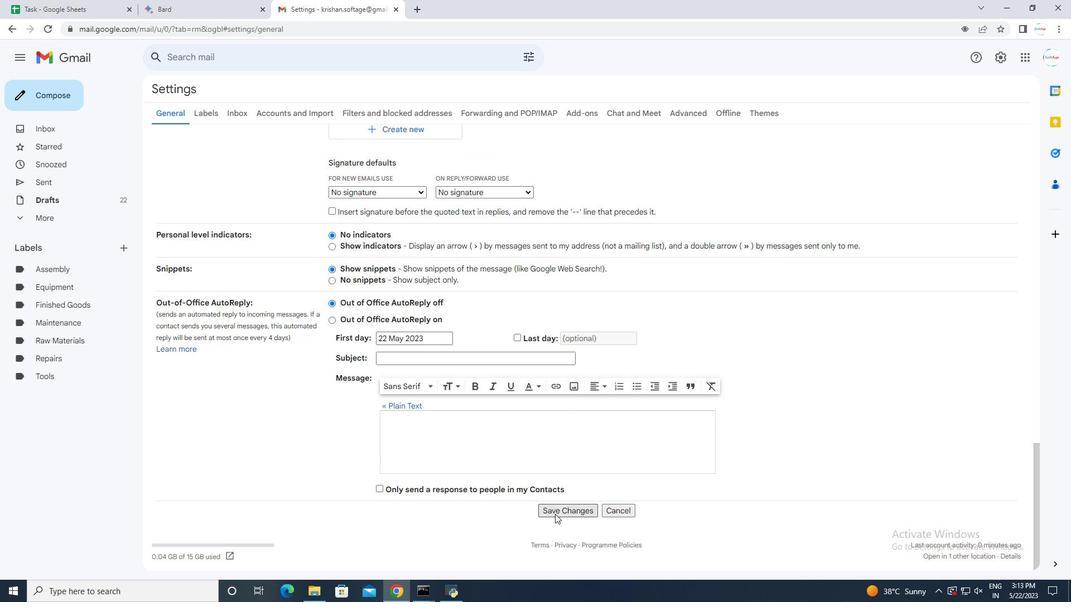 
Action: Mouse pressed left at (554, 514)
Screenshot: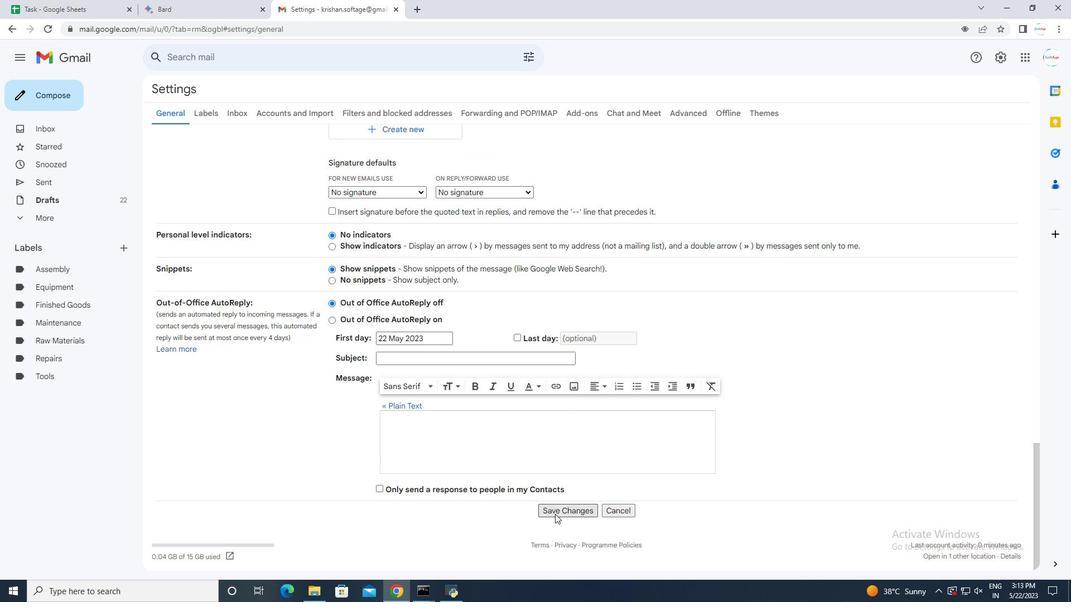 
Action: Mouse moved to (22, 94)
Screenshot: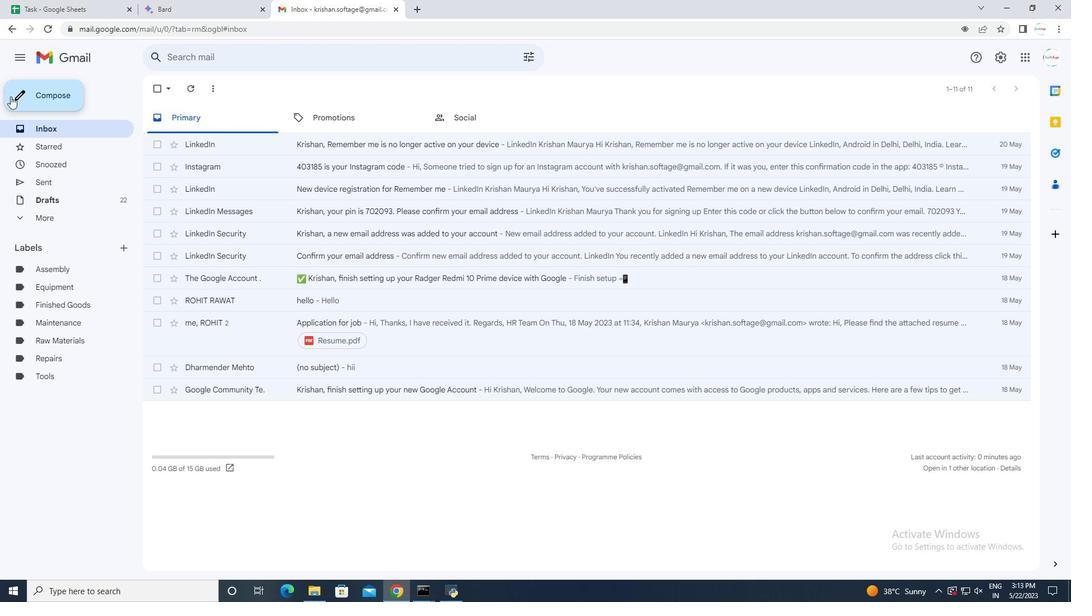 
Action: Mouse pressed left at (22, 94)
Screenshot: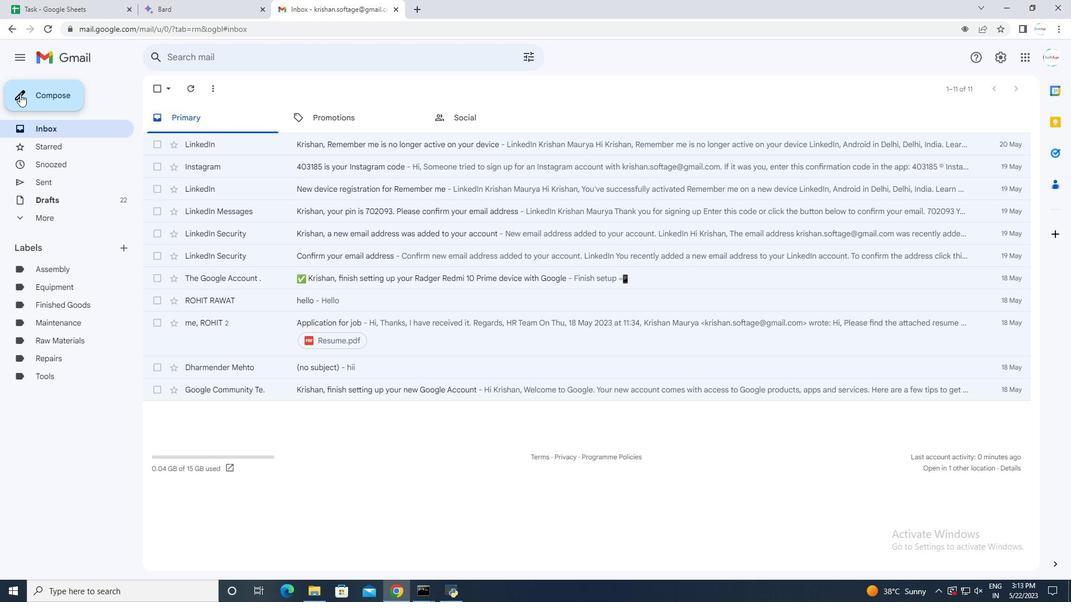 
Action: Mouse moved to (860, 269)
Screenshot: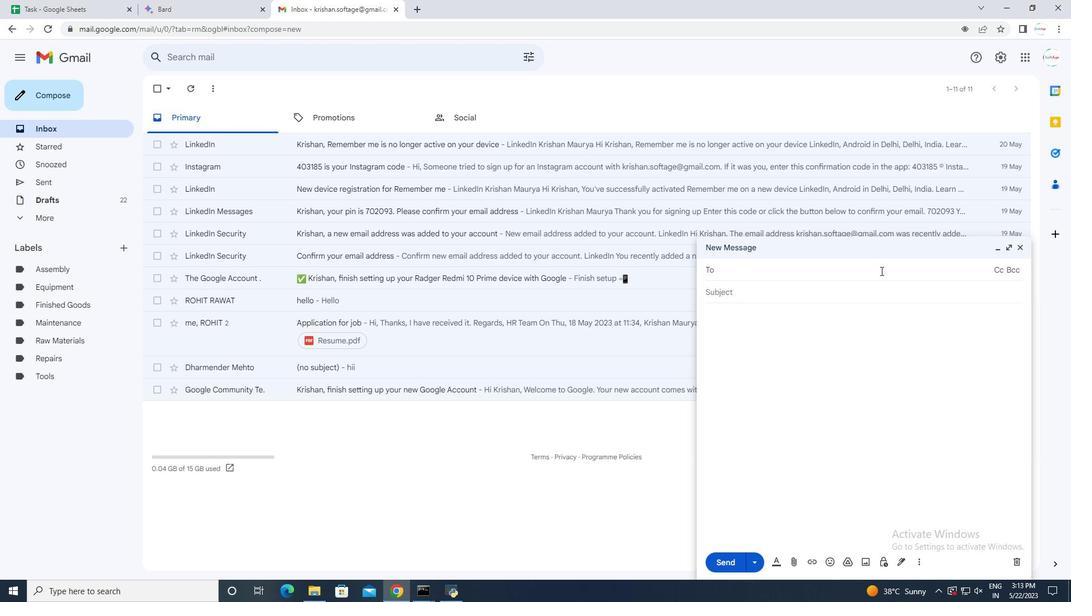 
Action: Mouse pressed left at (860, 269)
Screenshot: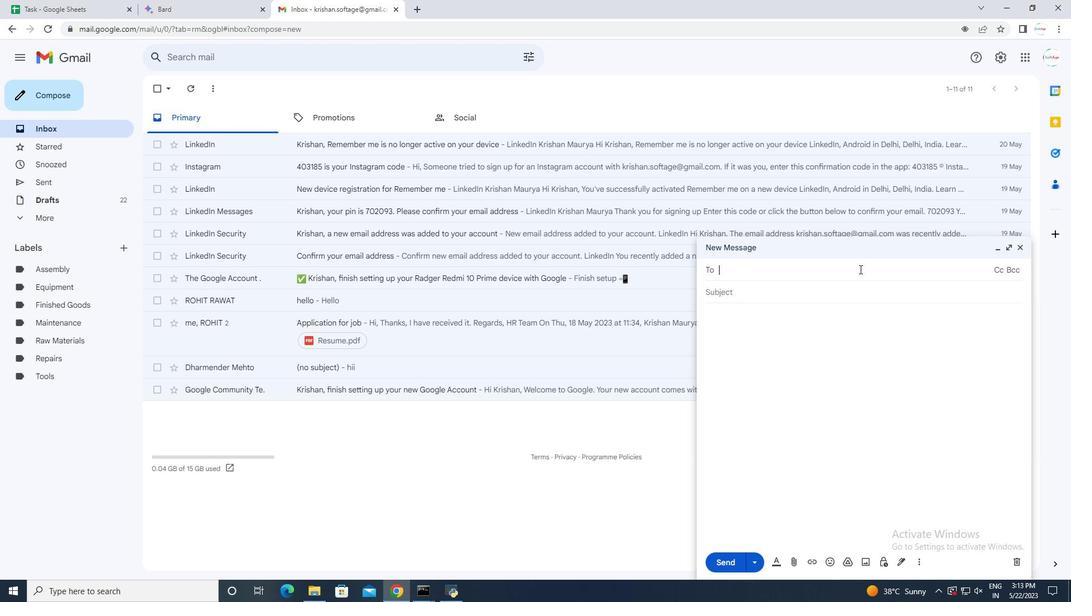 
Action: Key pressed softage,<Key.backspace>.6<Key.shift>@si<Key.backspace>oftage.net
Screenshot: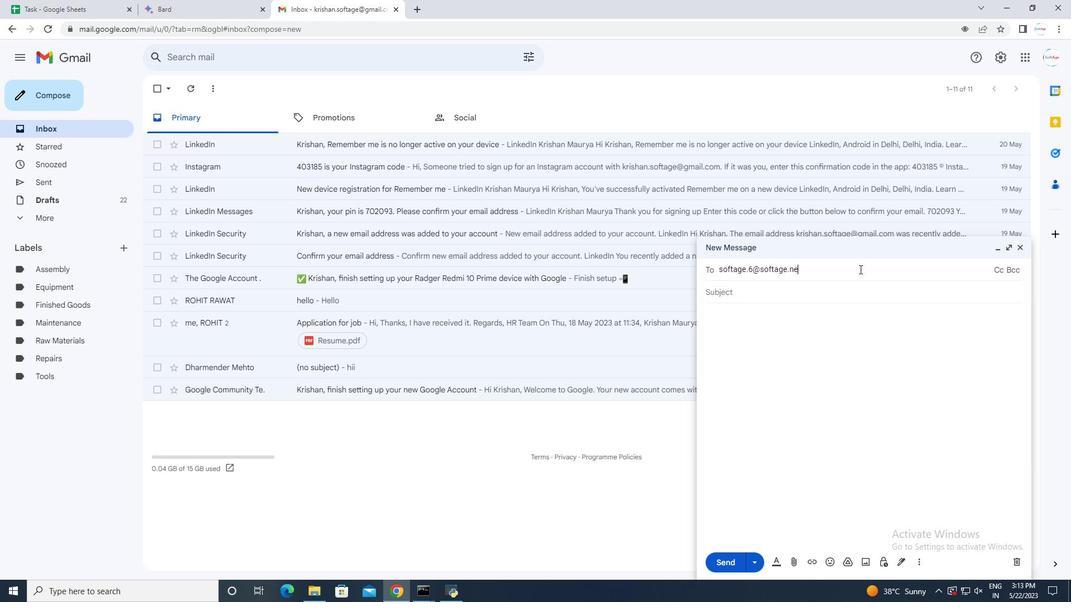 
Action: Mouse moved to (834, 292)
Screenshot: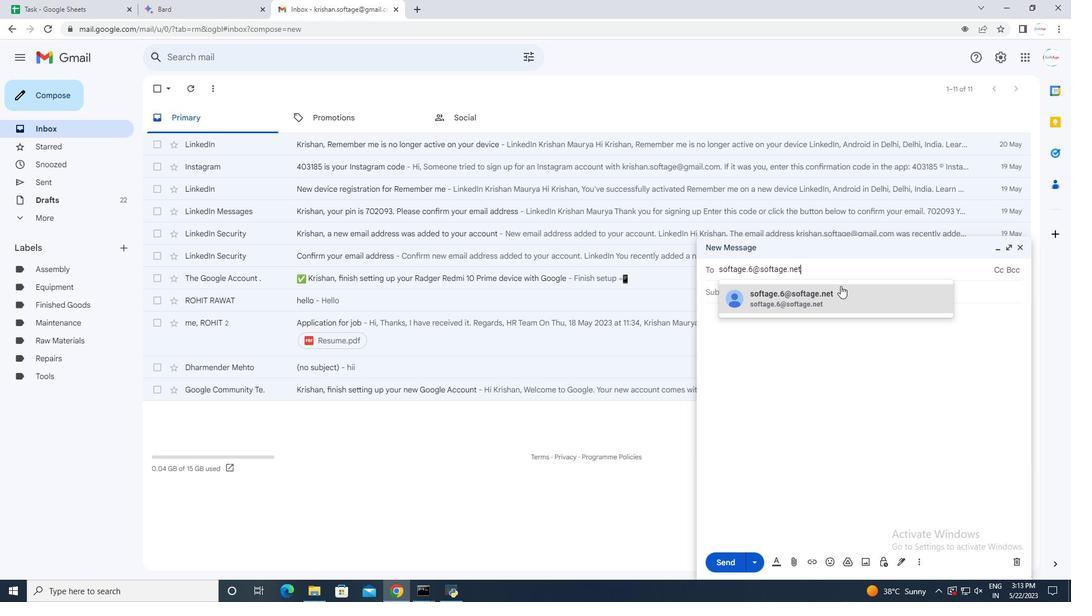 
Action: Mouse pressed left at (834, 292)
Screenshot: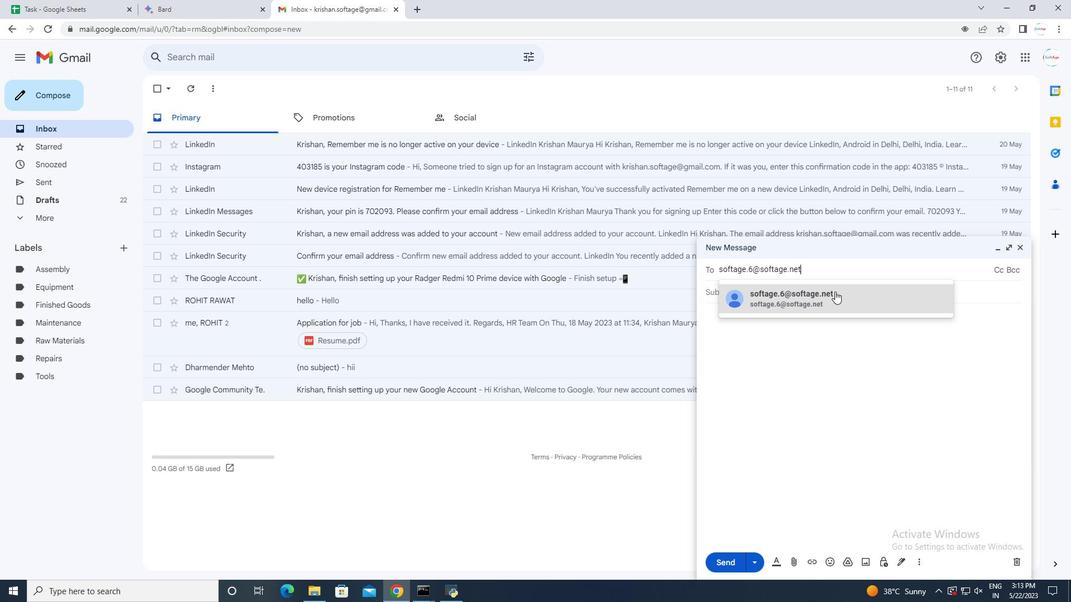 
Action: Mouse moved to (751, 321)
Screenshot: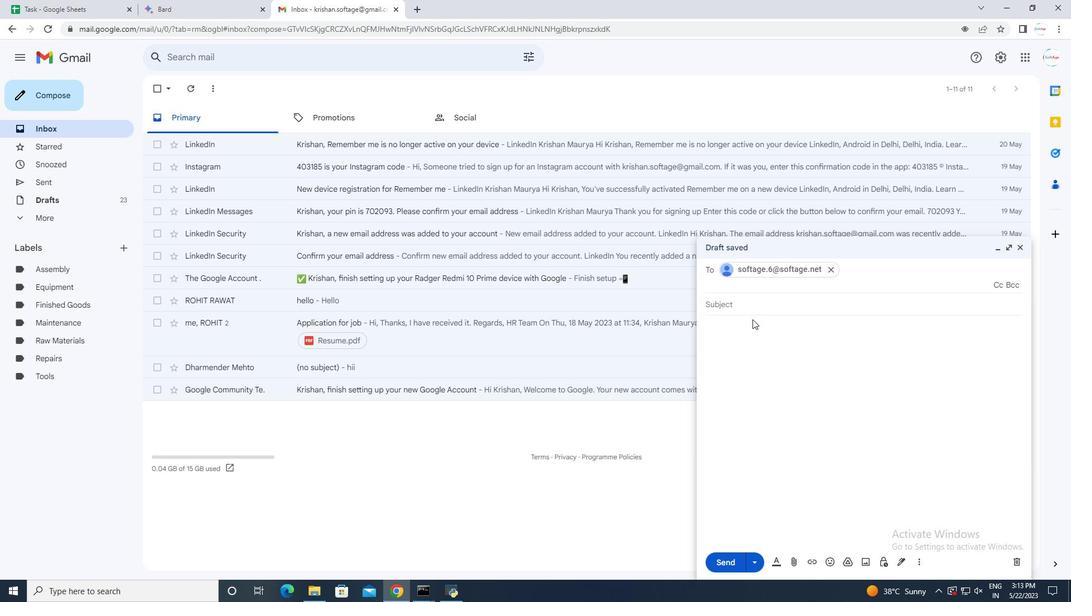 
Action: Mouse pressed left at (751, 321)
Screenshot: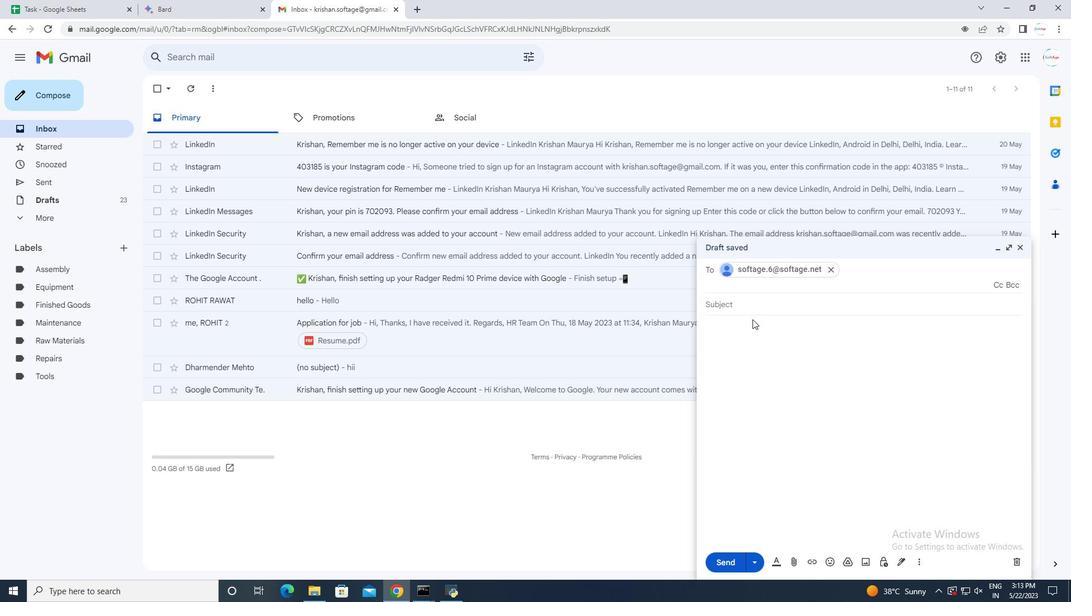 
Action: Mouse moved to (747, 324)
Screenshot: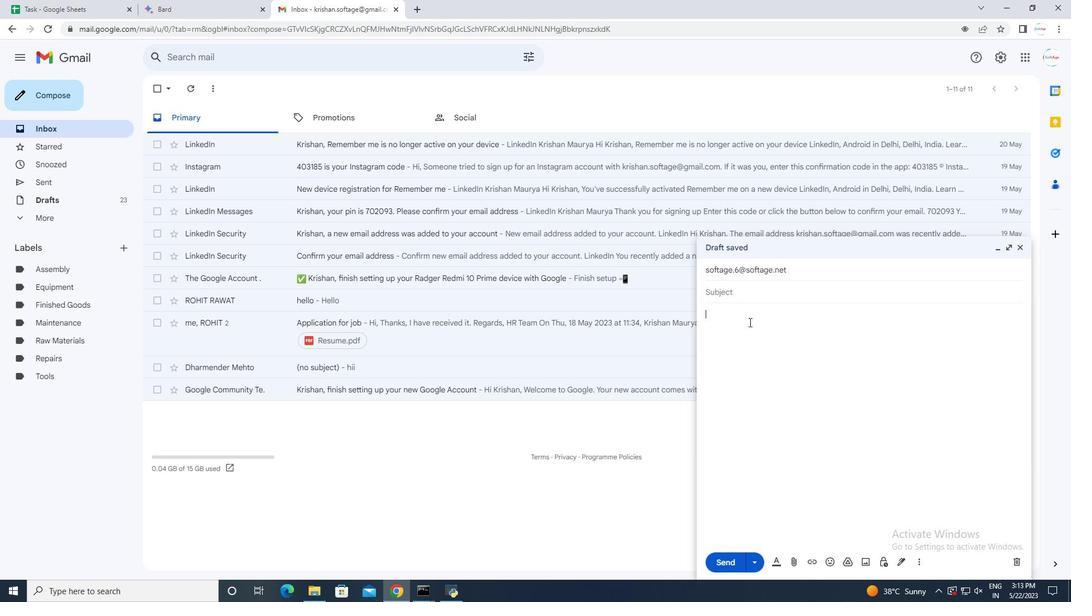
Action: Key pressed <Key.shift>Heartfelt<Key.space><Key.shift>Thanks<Key.space><Key.shift>ab<Key.backspace>nd<Key.space>warm<Key.space>wishes
Screenshot: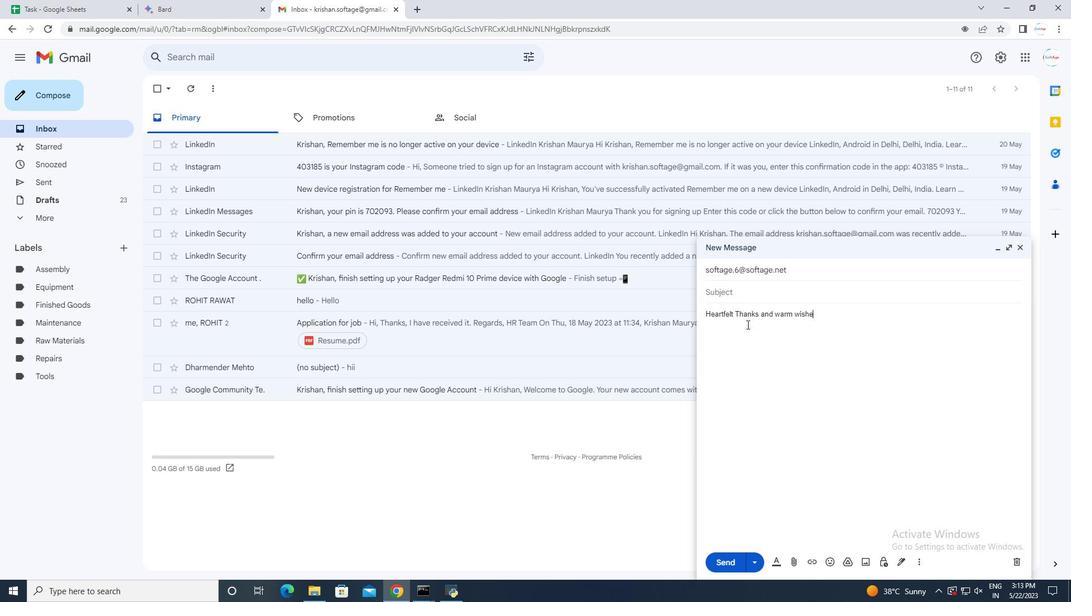 
Action: Mouse moved to (968, 424)
Screenshot: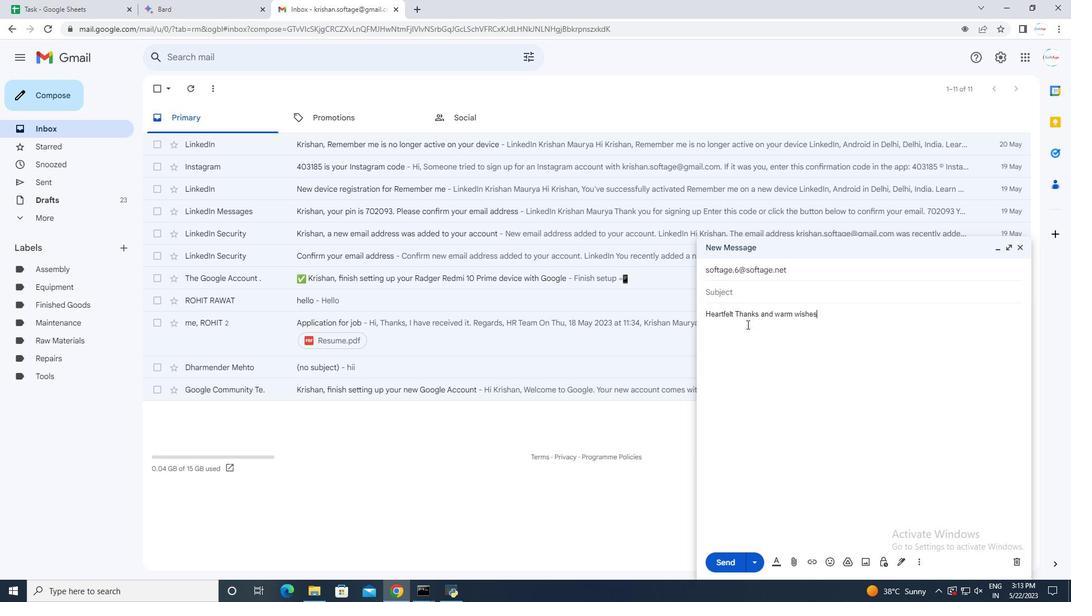 
Action: Key pressed <Key.enter>
Screenshot: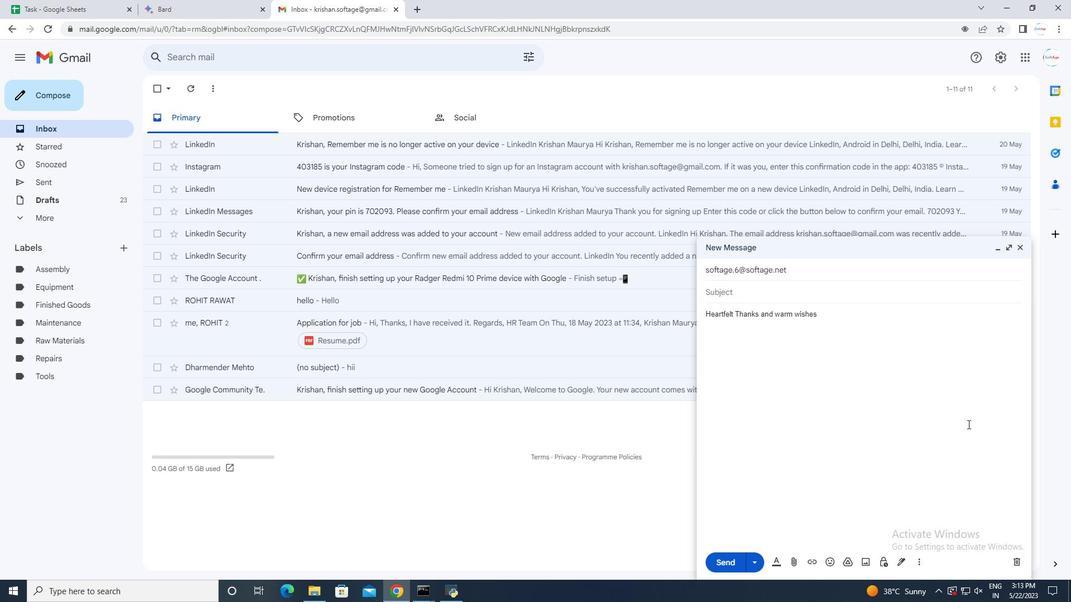 
Action: Mouse moved to (899, 559)
Screenshot: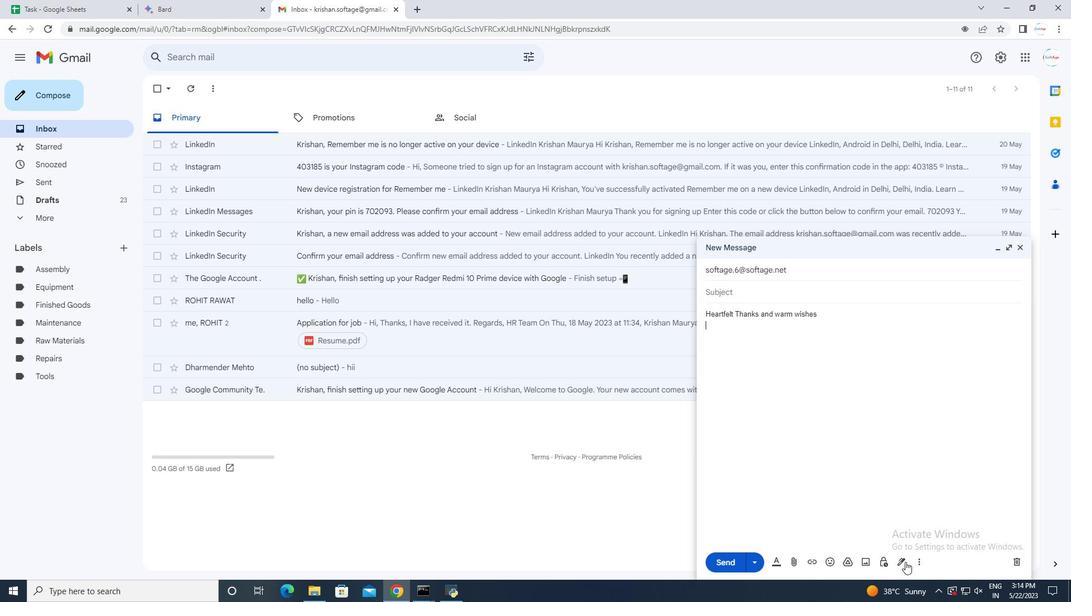 
Action: Mouse pressed left at (899, 559)
Screenshot: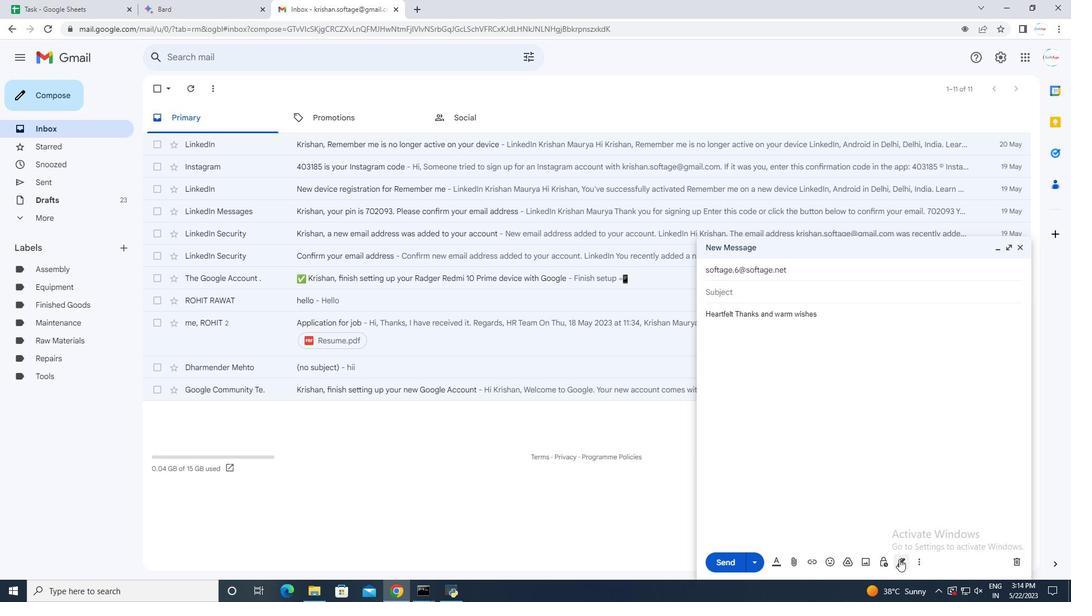
Action: Mouse moved to (925, 548)
Screenshot: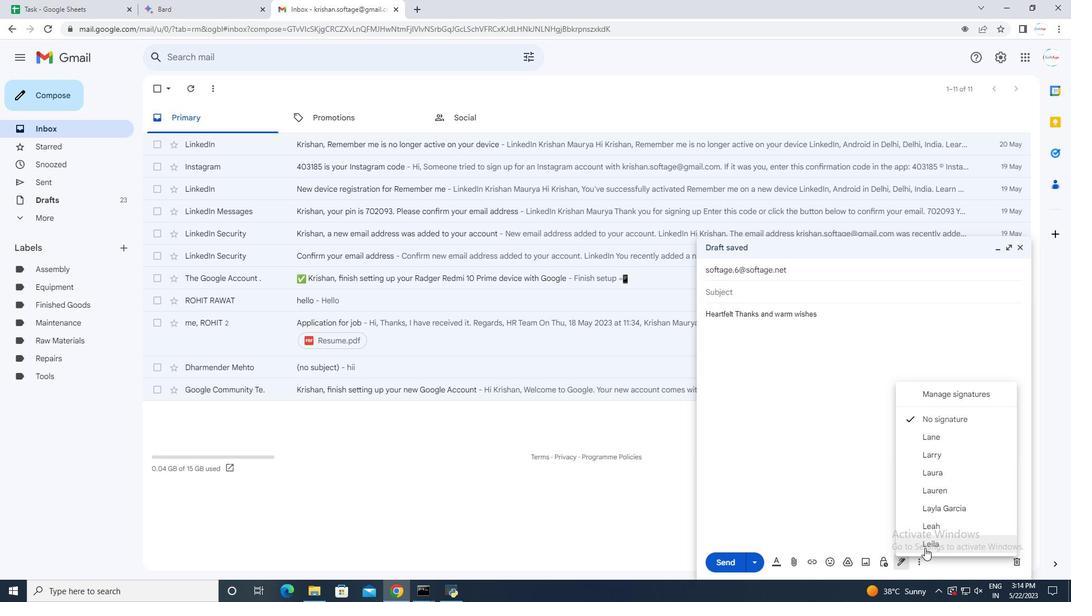 
Action: Mouse pressed left at (925, 548)
Screenshot: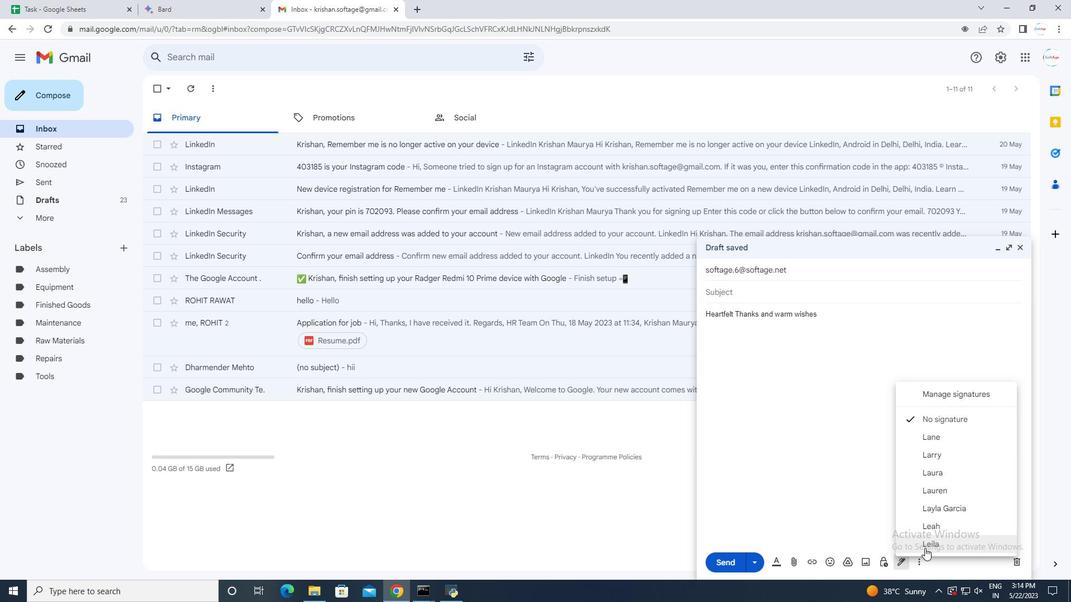 
Action: Mouse moved to (918, 563)
Screenshot: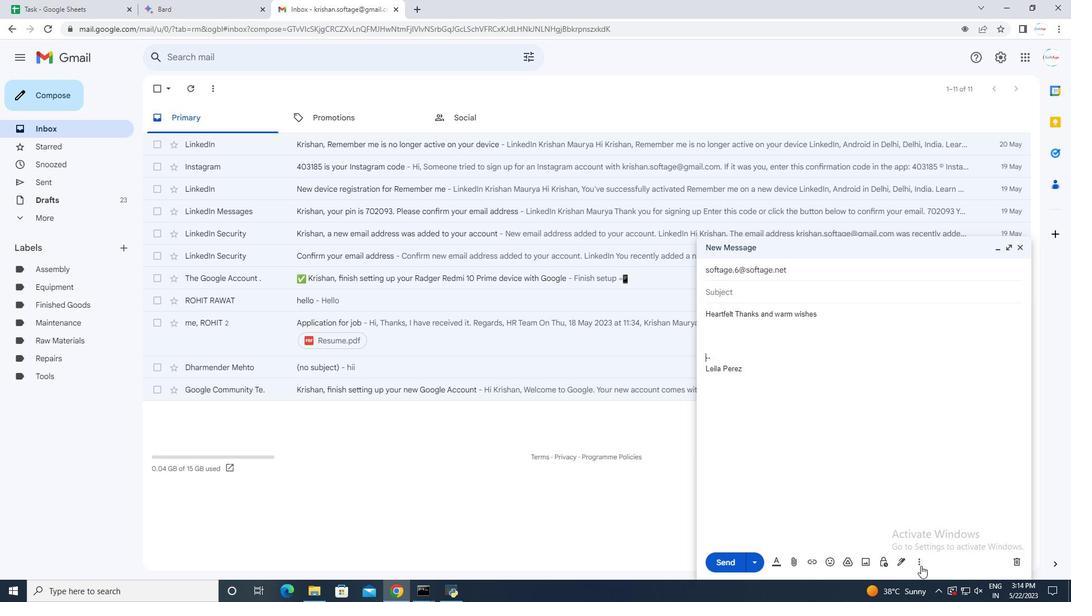 
Action: Mouse pressed left at (918, 563)
Screenshot: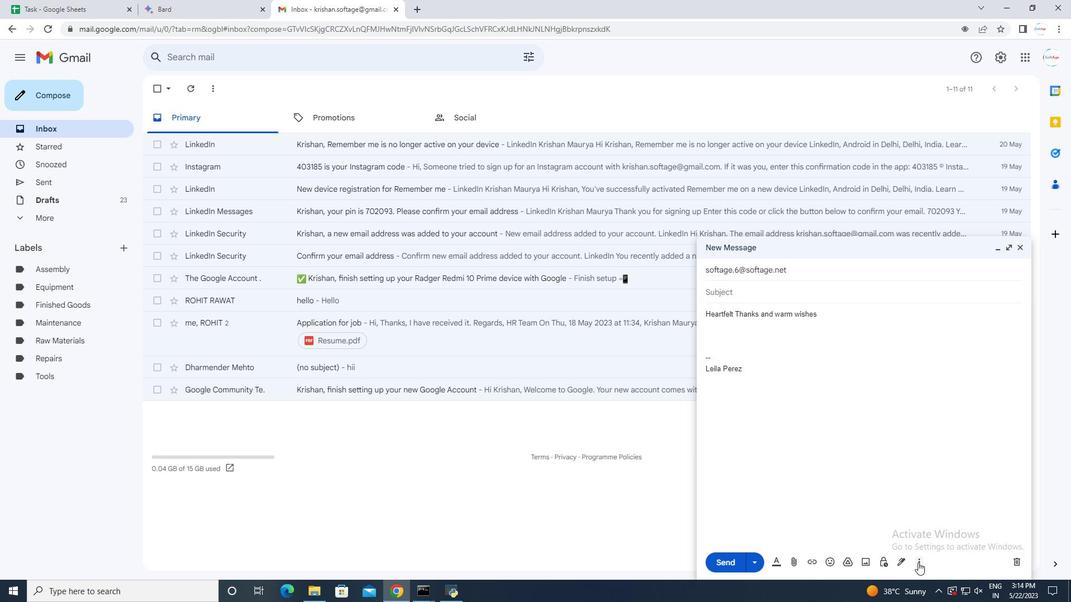
Action: Mouse moved to (841, 434)
Screenshot: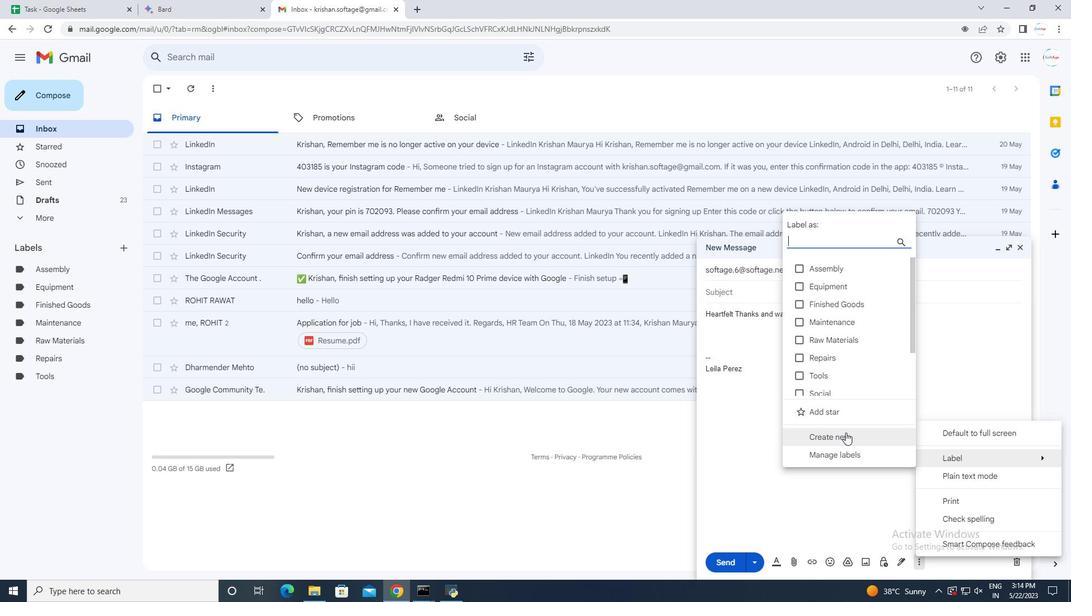 
Action: Mouse pressed left at (841, 434)
Screenshot: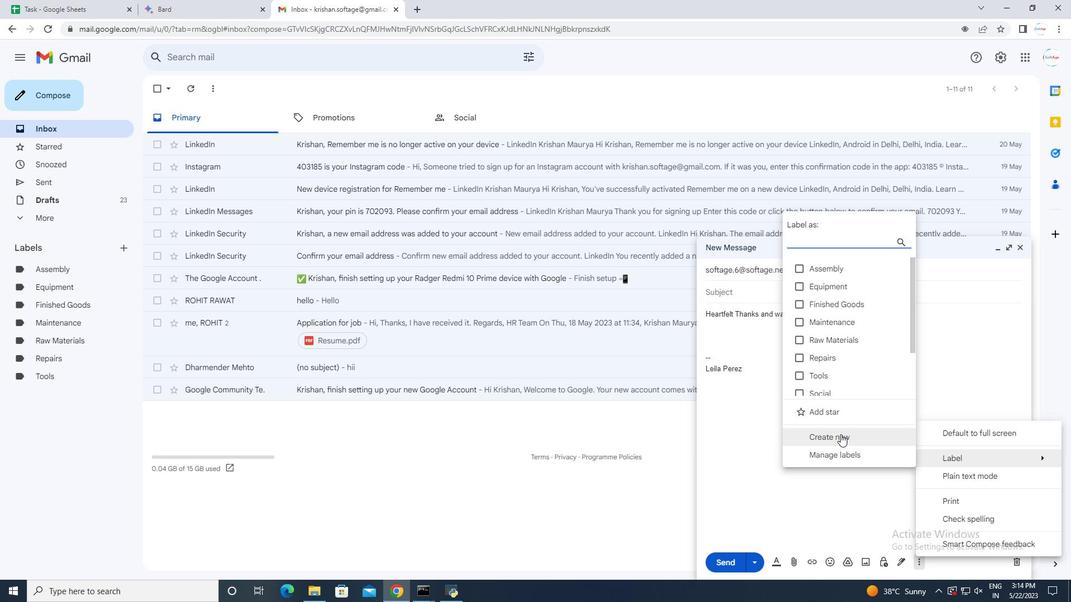 
Action: Mouse moved to (520, 296)
Screenshot: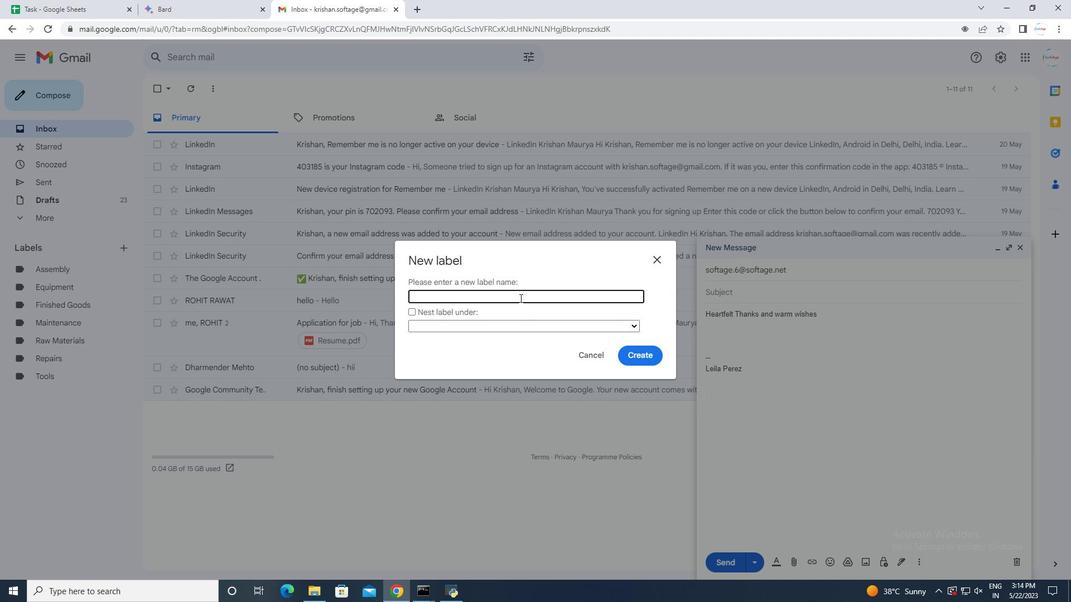 
Action: Key pressed <Key.shift>Sales<Key.space><Key.shift>oe<Key.backspace>rders
Screenshot: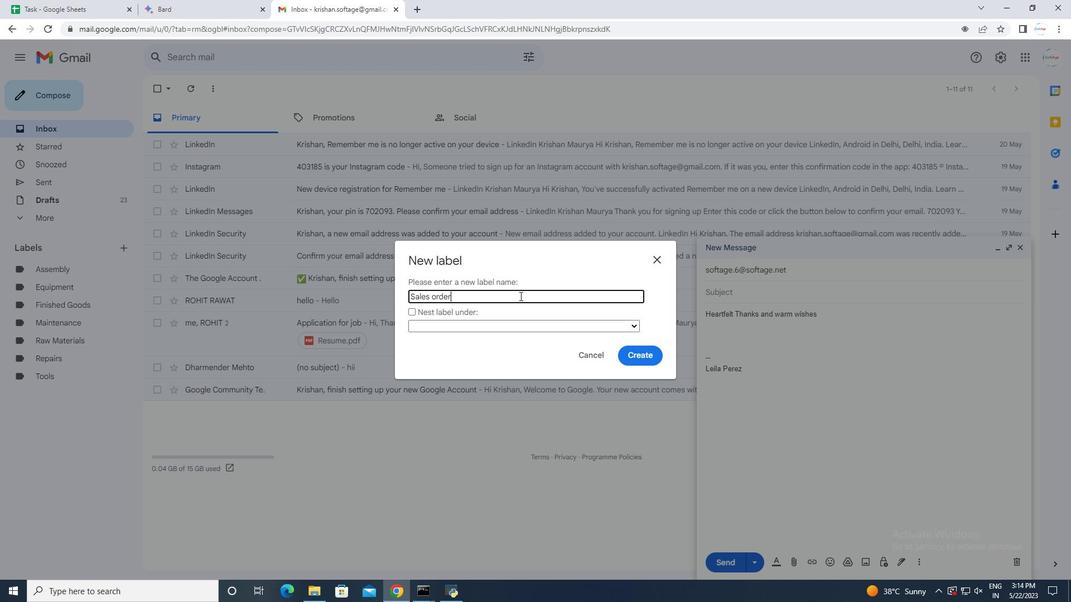 
Action: Mouse moved to (648, 359)
Screenshot: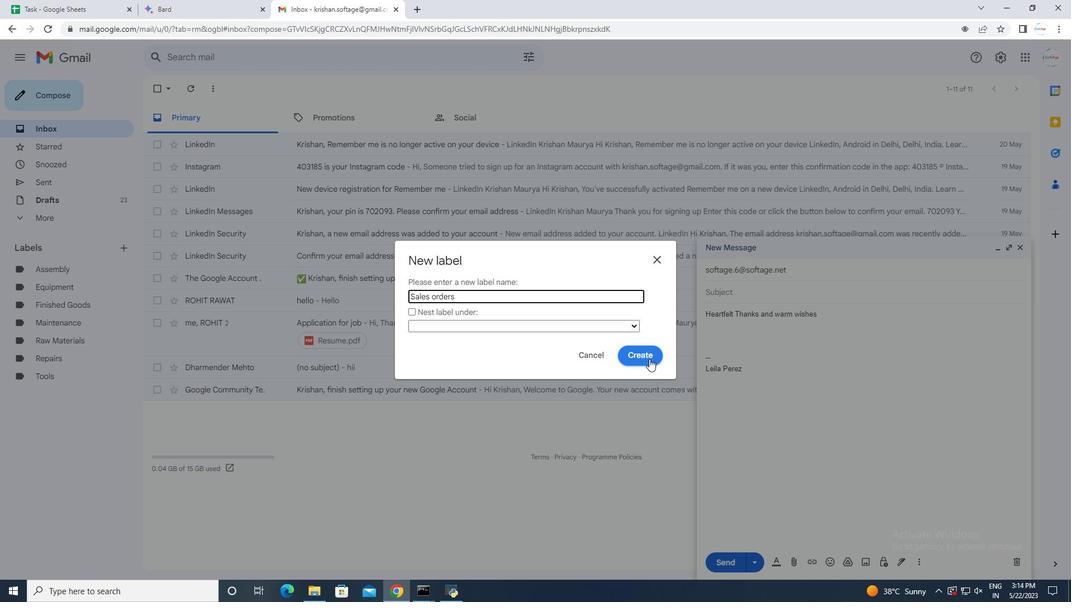 
Action: Mouse pressed left at (648, 359)
Screenshot: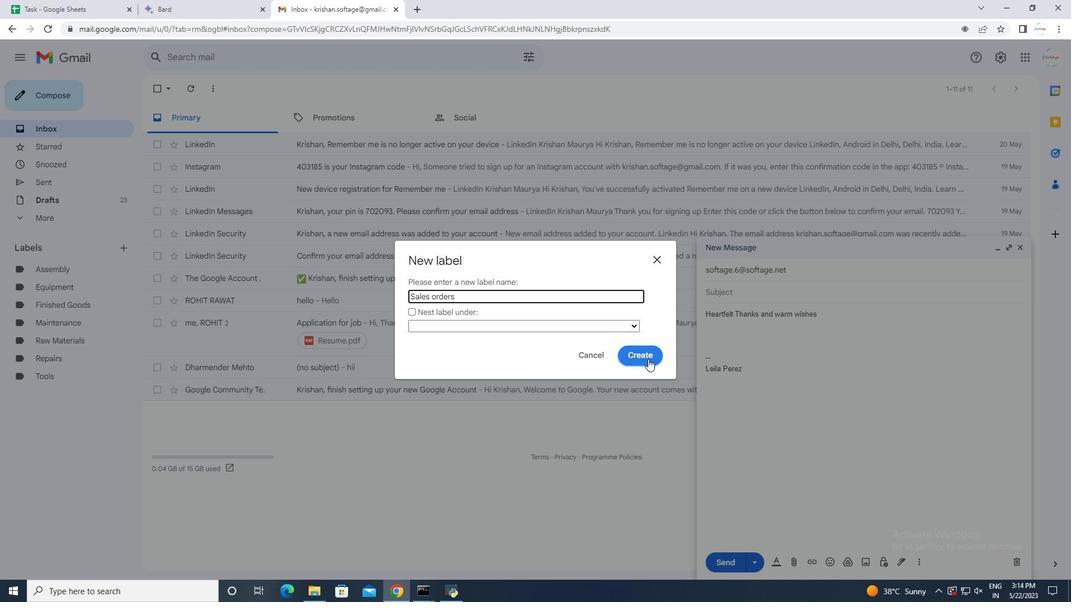 
Action: Mouse moved to (1020, 249)
Screenshot: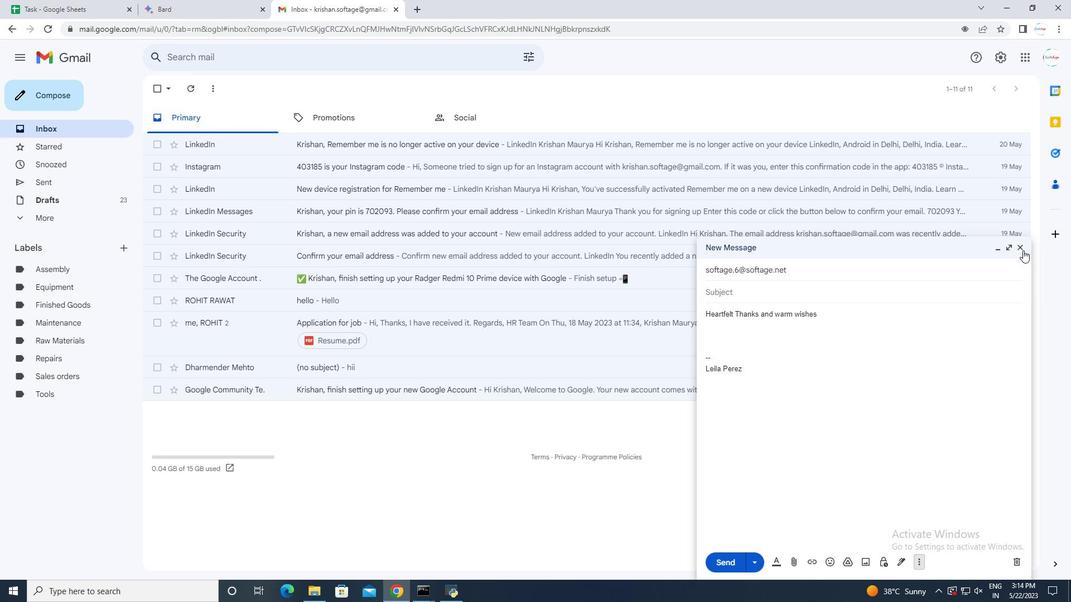 
